 Task: In the Contact  Nora_Hill@nypl.org, schedule and save the meeting with title: 'Introducing Our Products and Services ', Select date: '22 August, 2023', select start time: 12:00:PM. Add location on call (415) 123-4590 with meeting description: For further discussion on products, kindly join the meeting.. Logged in from softage.4@softage.net
Action: Mouse moved to (98, 64)
Screenshot: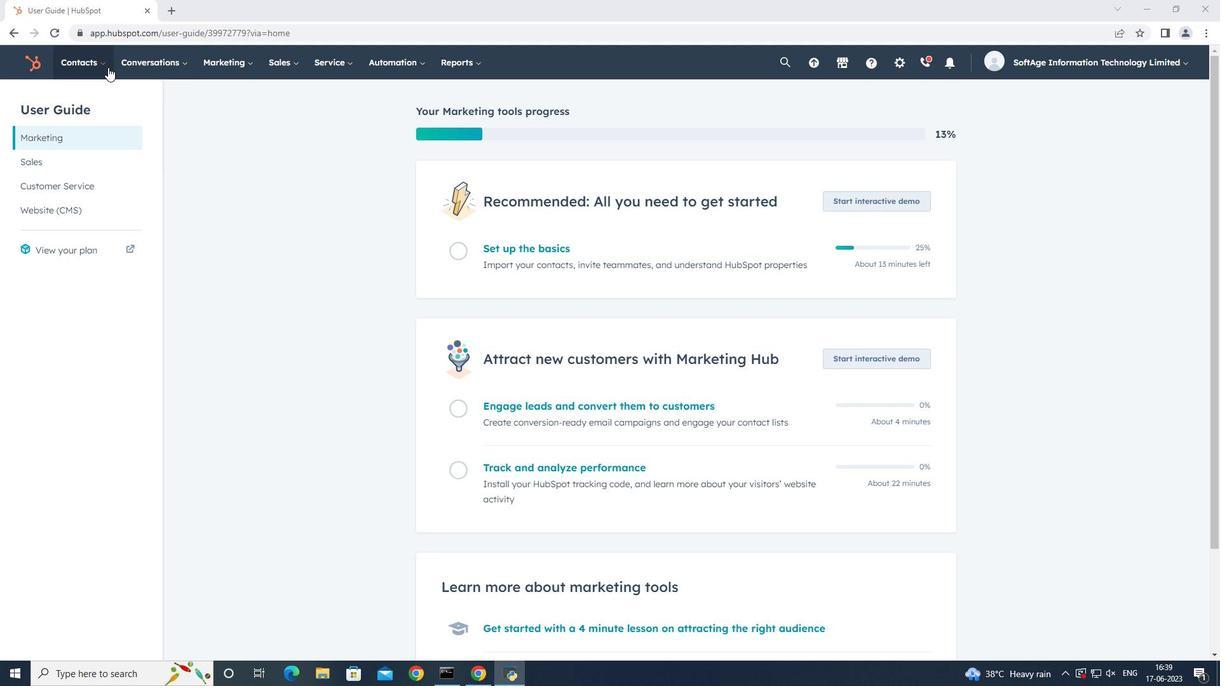 
Action: Mouse pressed left at (98, 64)
Screenshot: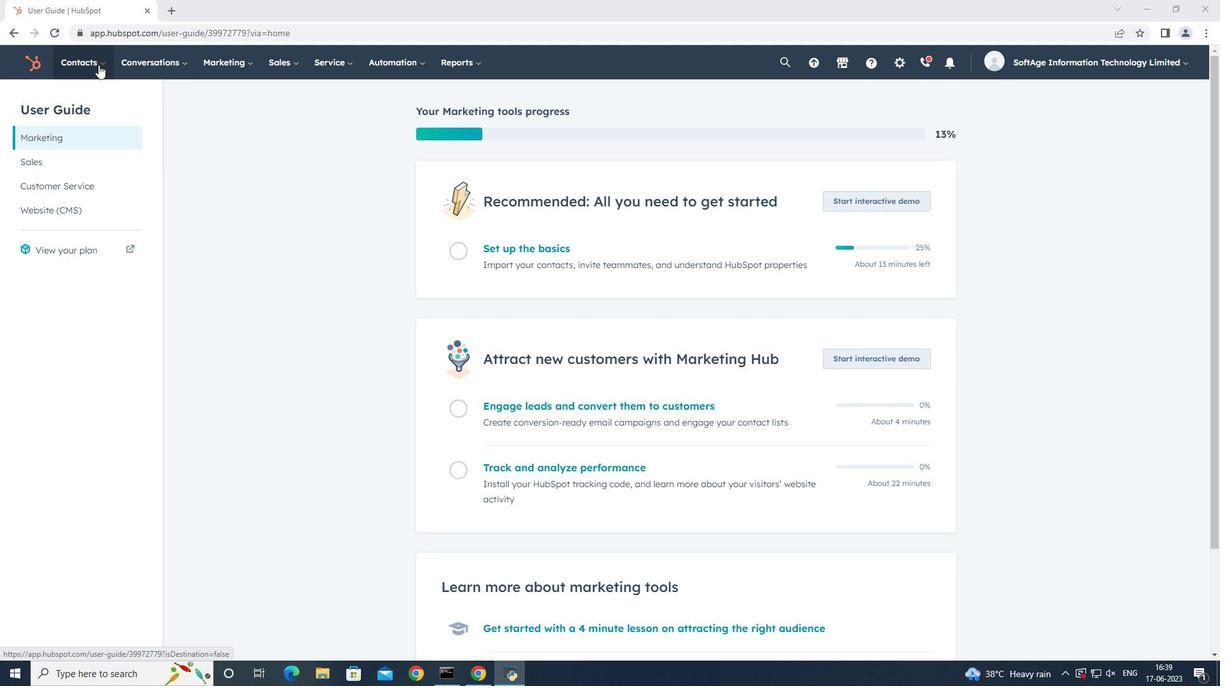 
Action: Mouse moved to (100, 98)
Screenshot: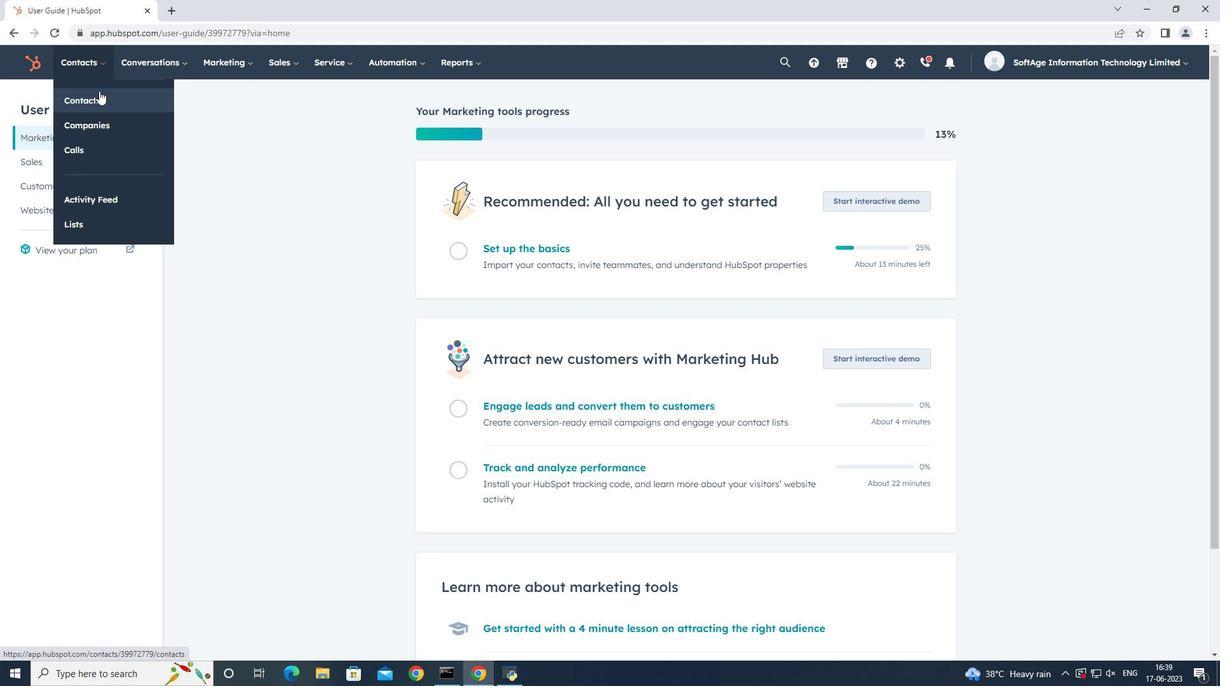 
Action: Mouse pressed left at (100, 98)
Screenshot: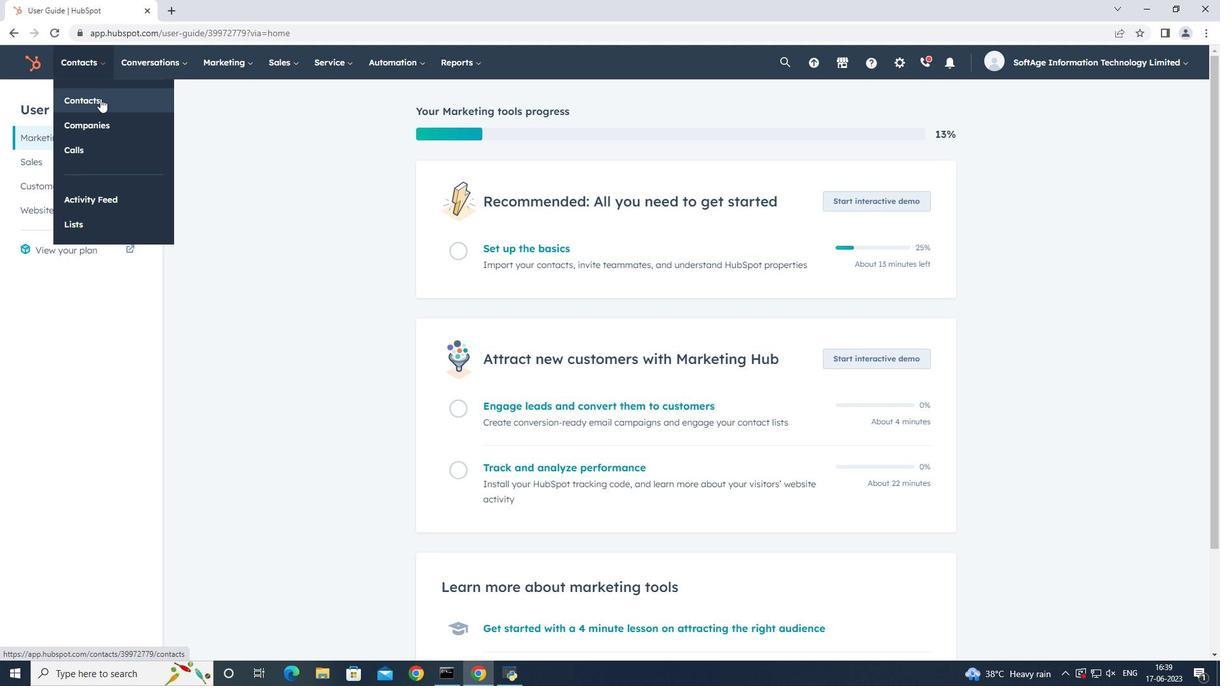 
Action: Mouse moved to (128, 202)
Screenshot: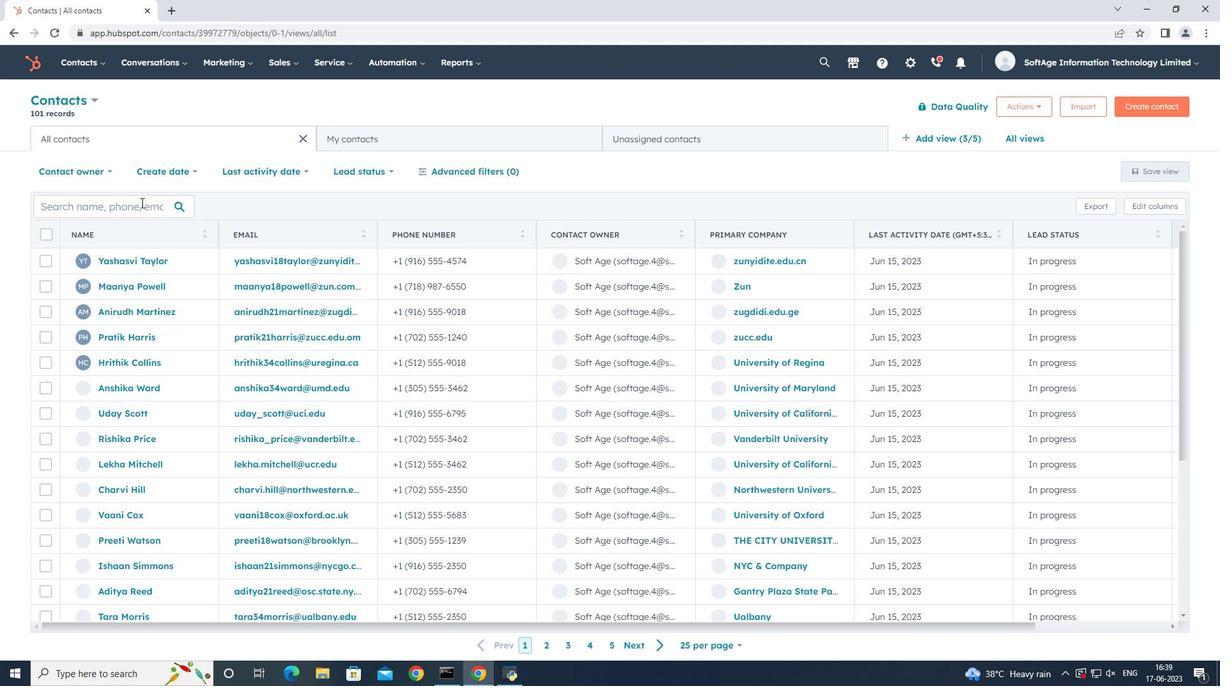 
Action: Mouse pressed left at (128, 202)
Screenshot: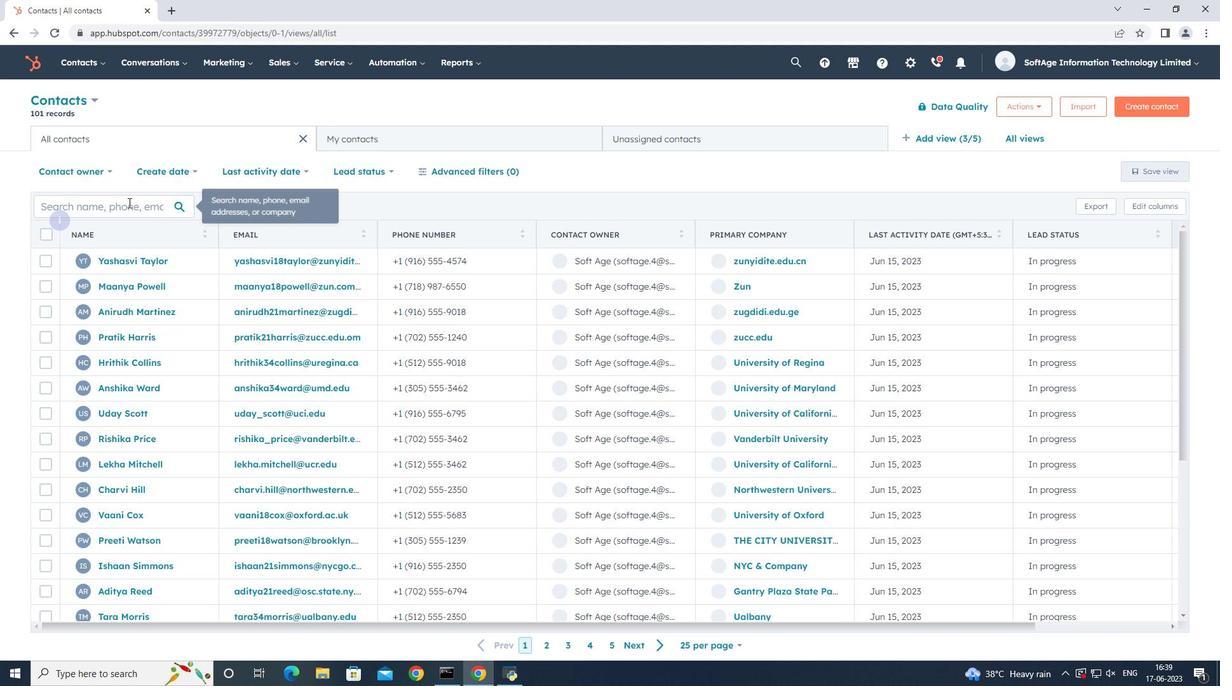 
Action: Mouse moved to (127, 204)
Screenshot: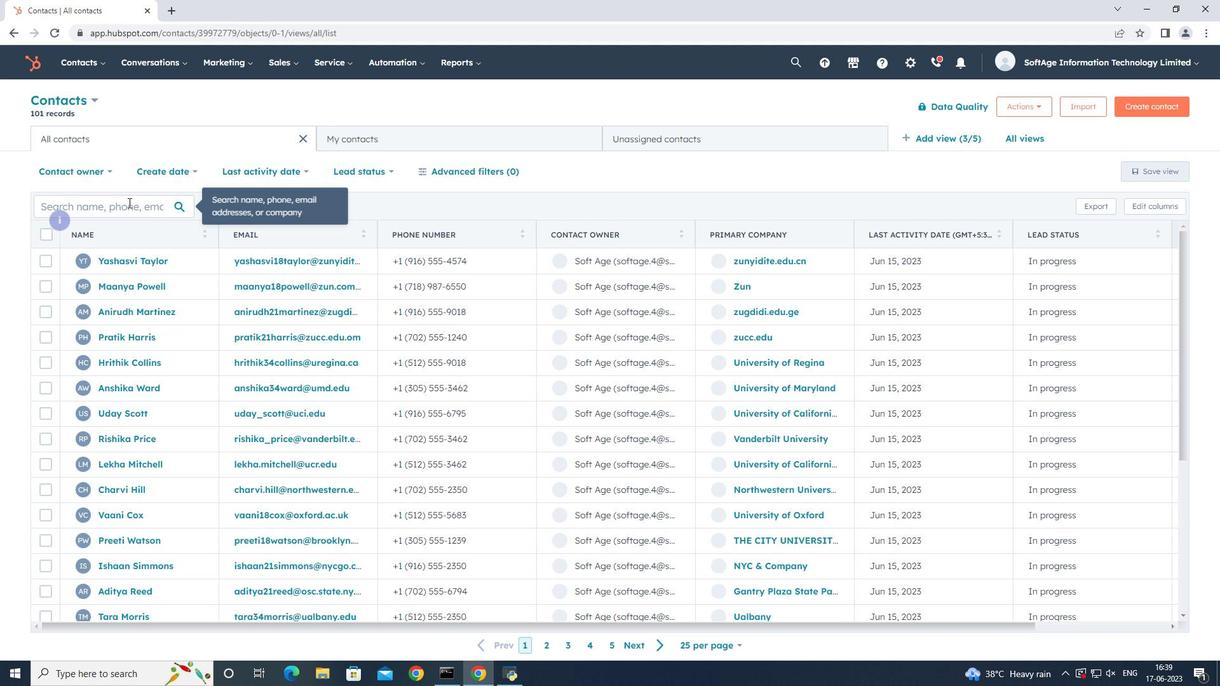 
Action: Key pressed nora
Screenshot: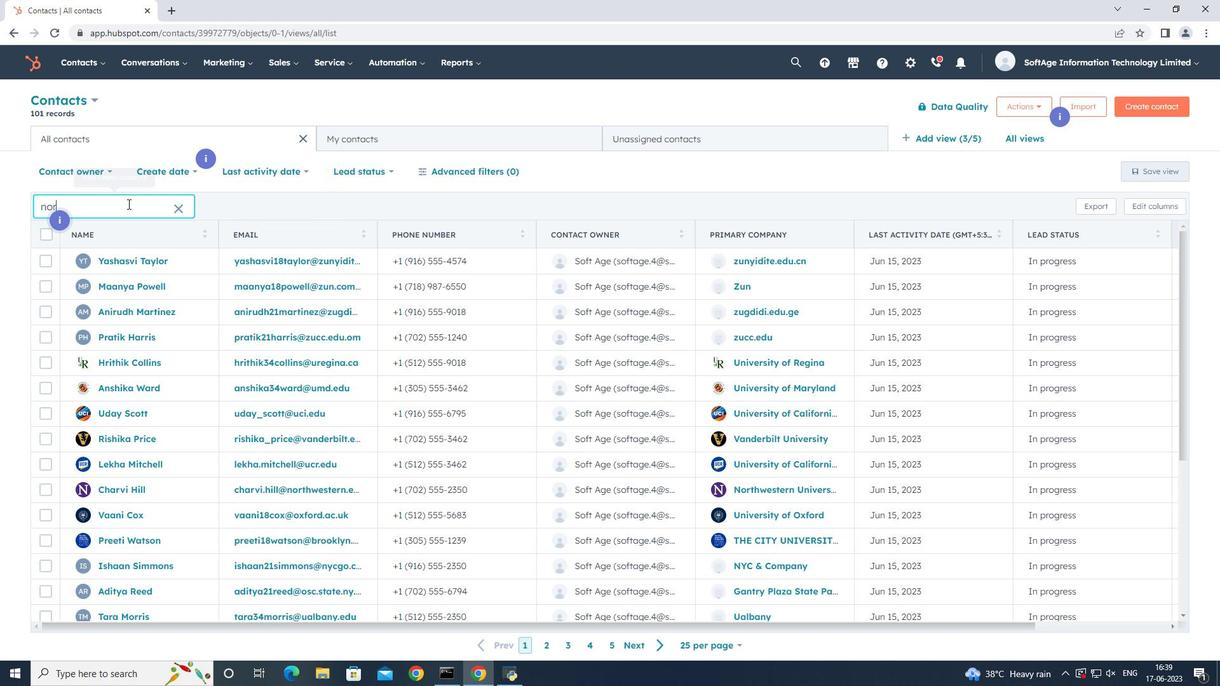 
Action: Mouse moved to (122, 339)
Screenshot: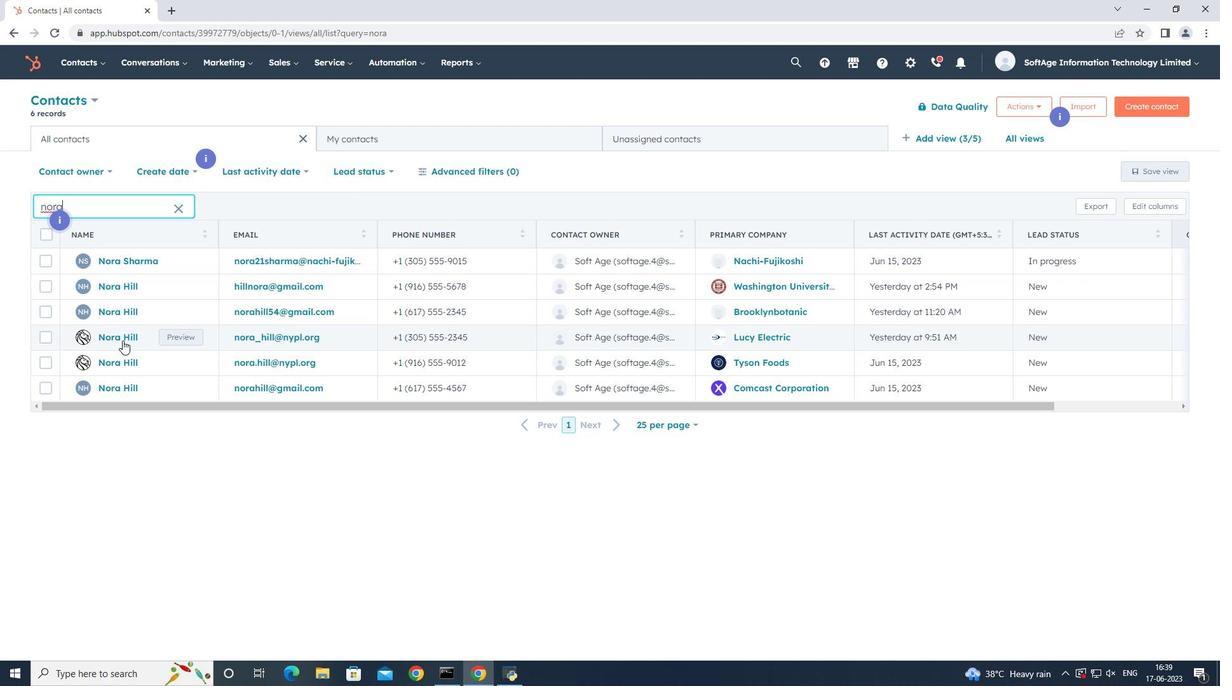
Action: Mouse pressed left at (122, 339)
Screenshot: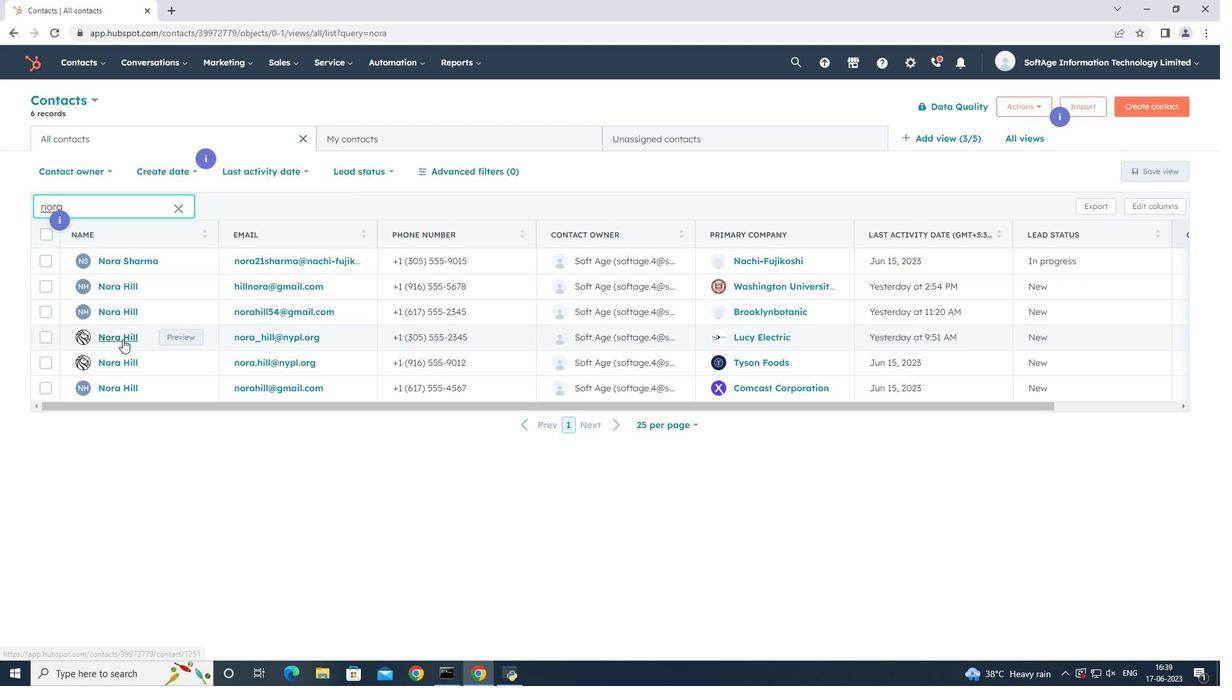 
Action: Mouse moved to (215, 258)
Screenshot: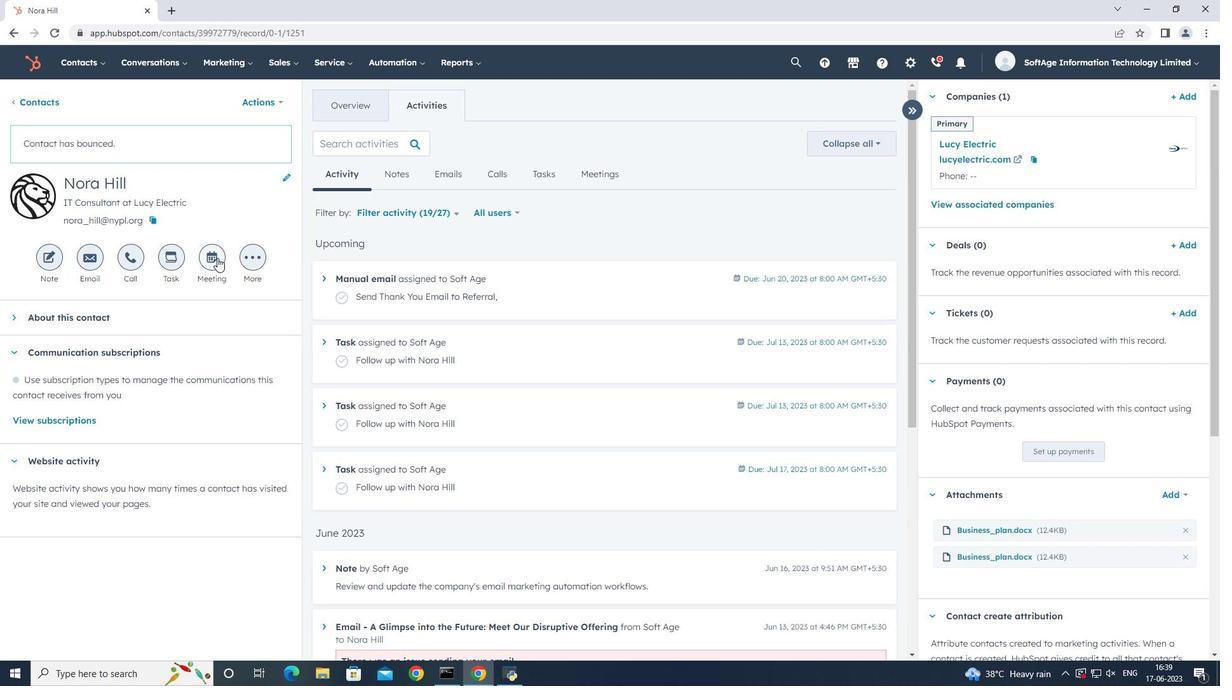 
Action: Mouse pressed left at (215, 258)
Screenshot: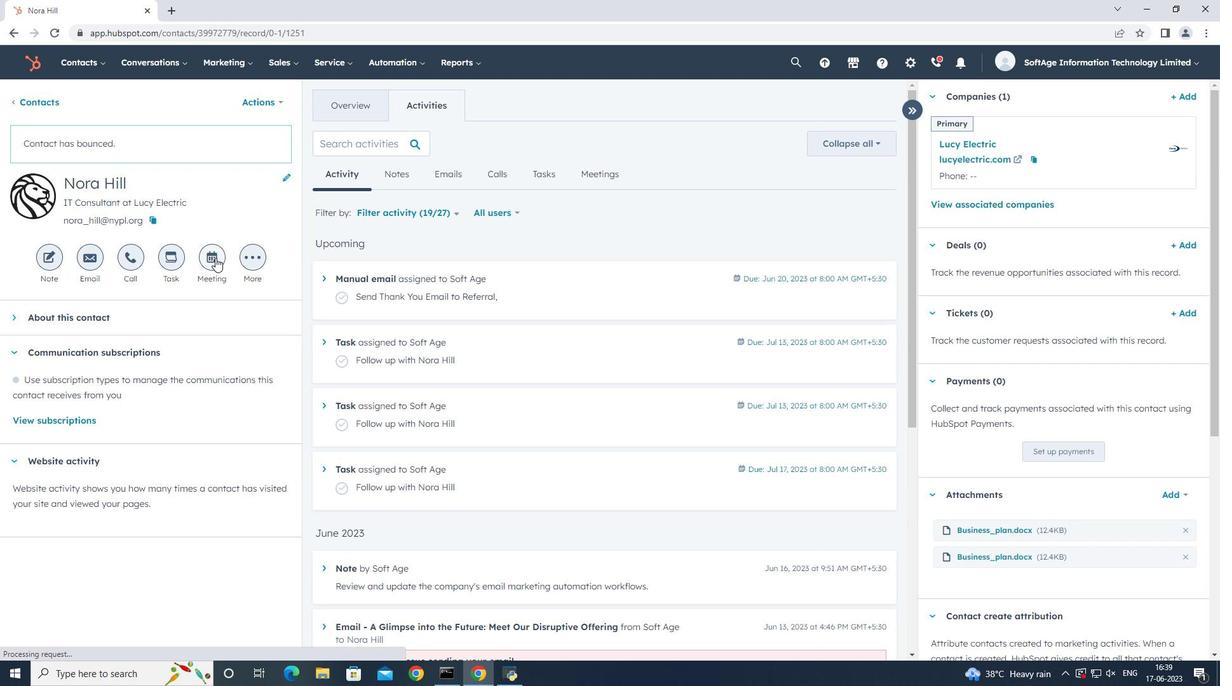 
Action: Mouse moved to (448, 406)
Screenshot: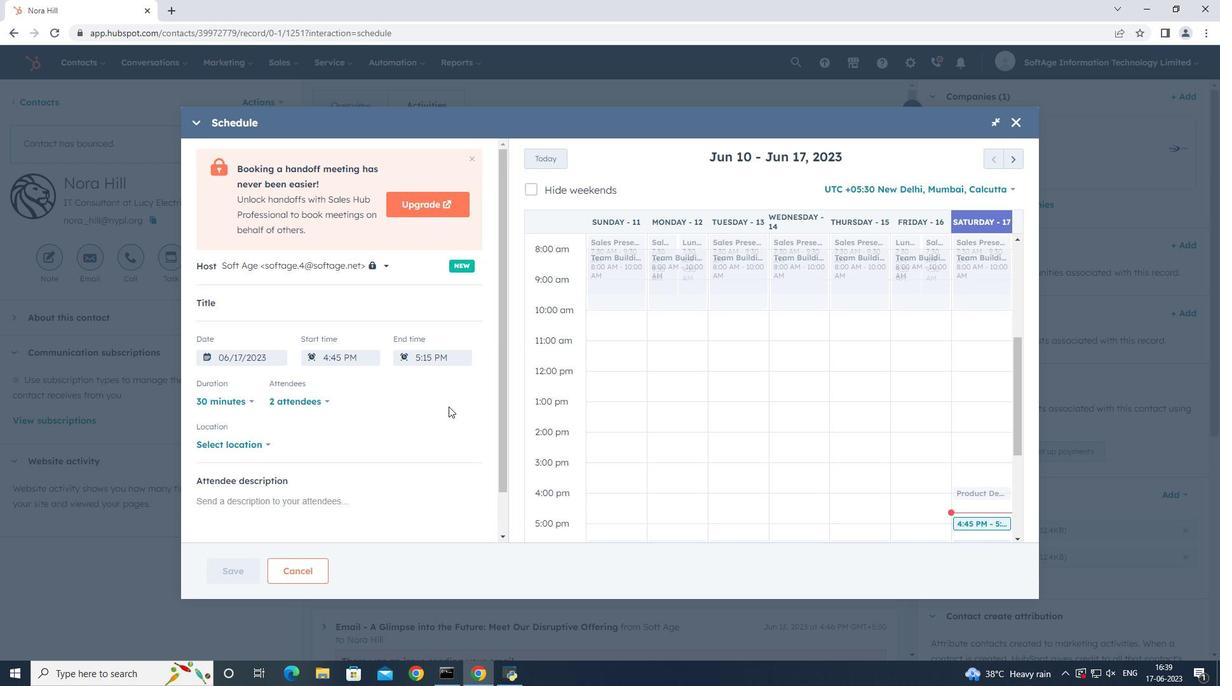 
Action: Key pressed <Key.shift_r><Key.shift_r><Key.shift_r><Key.shift_r>Introducing<Key.space><Key.shift_r><Key.shift_r><Key.shift_r><Key.shift_r><Key.shift_r>ur<Key.space><Key.shift_r><Key.shift_r><Key.shift_r><Key.shift_r><Key.shift_r><Key.shift_r><Key.shift_r><Key.shift_r><Key.shift_r><Key.shift_r><Key.shift_r><Key.shift_r><Key.shift_r><Key.shift_r><Key.shift_r><Key.shift_r><Key.shift_r><Key.shift_r><Key.shift_r><Key.shift_r>Products<Key.space>and<Key.space><Key.shift>Services<Key.left><Key.left><Key.left><Key.left><Key.left><Key.left><Key.left><Key.left><Key.left><Key.left><Key.left><Key.left><Key.left><Key.left><Key.left><Key.left><Key.left><Key.left><Key.left><Key.left><Key.left><Key.left><Key.left><Key.left><Key.shift_r>O
Screenshot: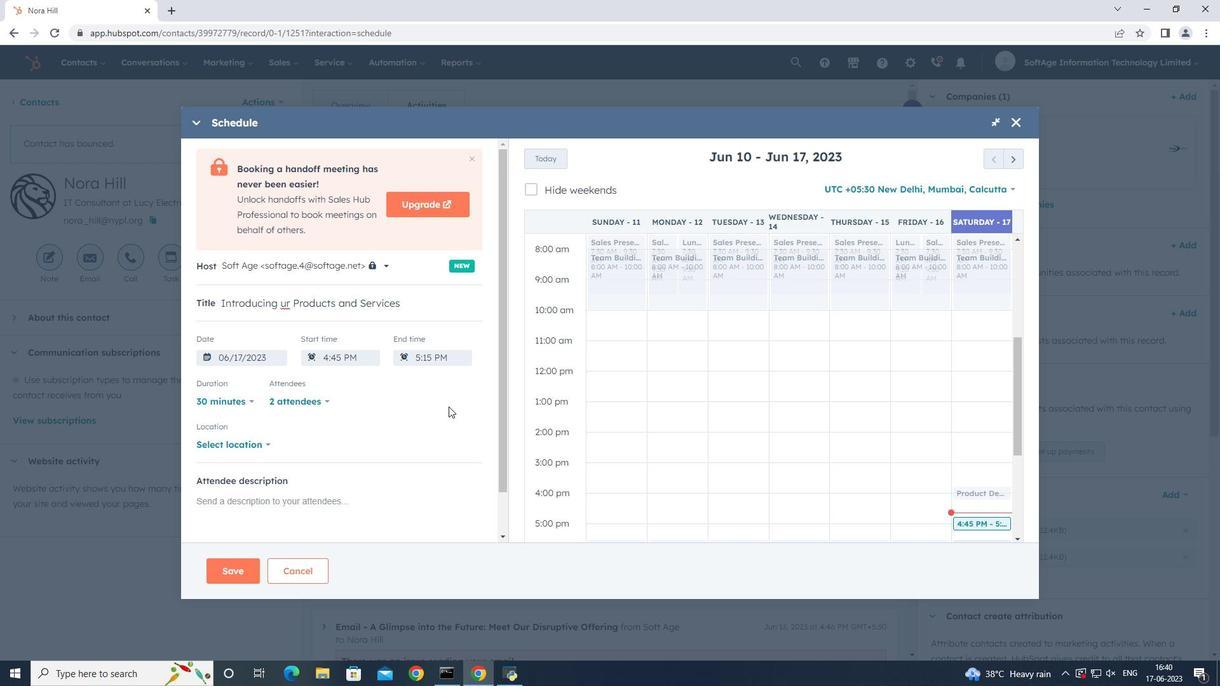 
Action: Mouse moved to (443, 312)
Screenshot: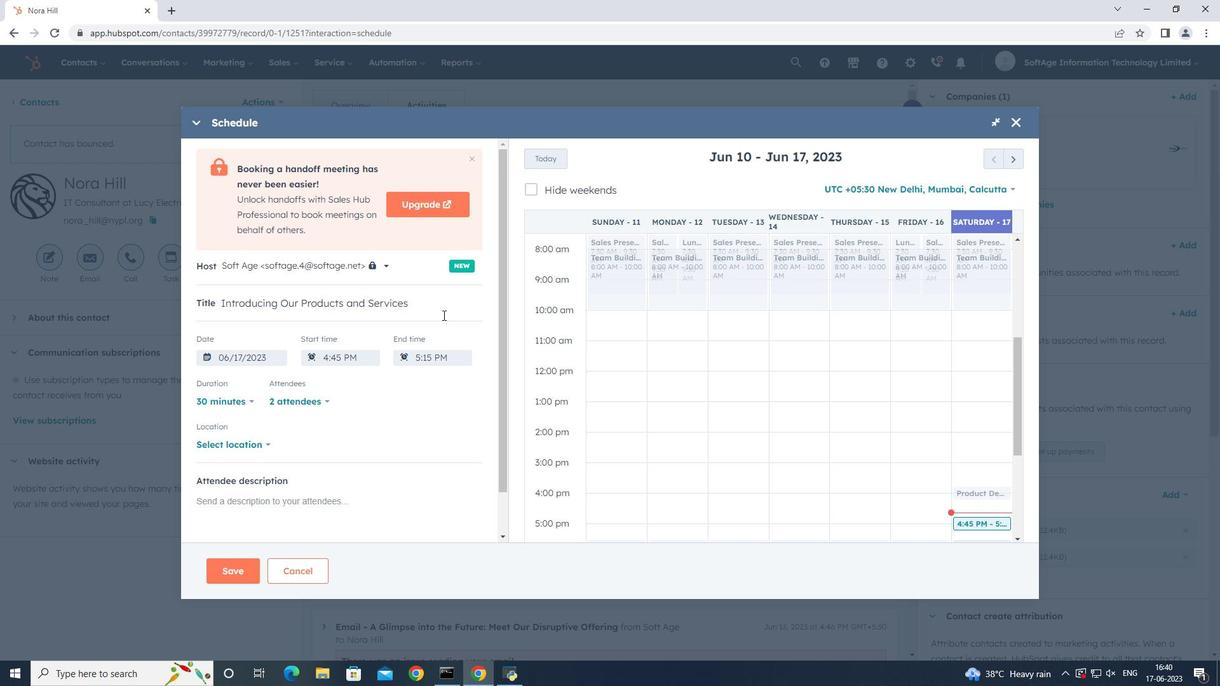 
Action: Mouse pressed left at (443, 312)
Screenshot: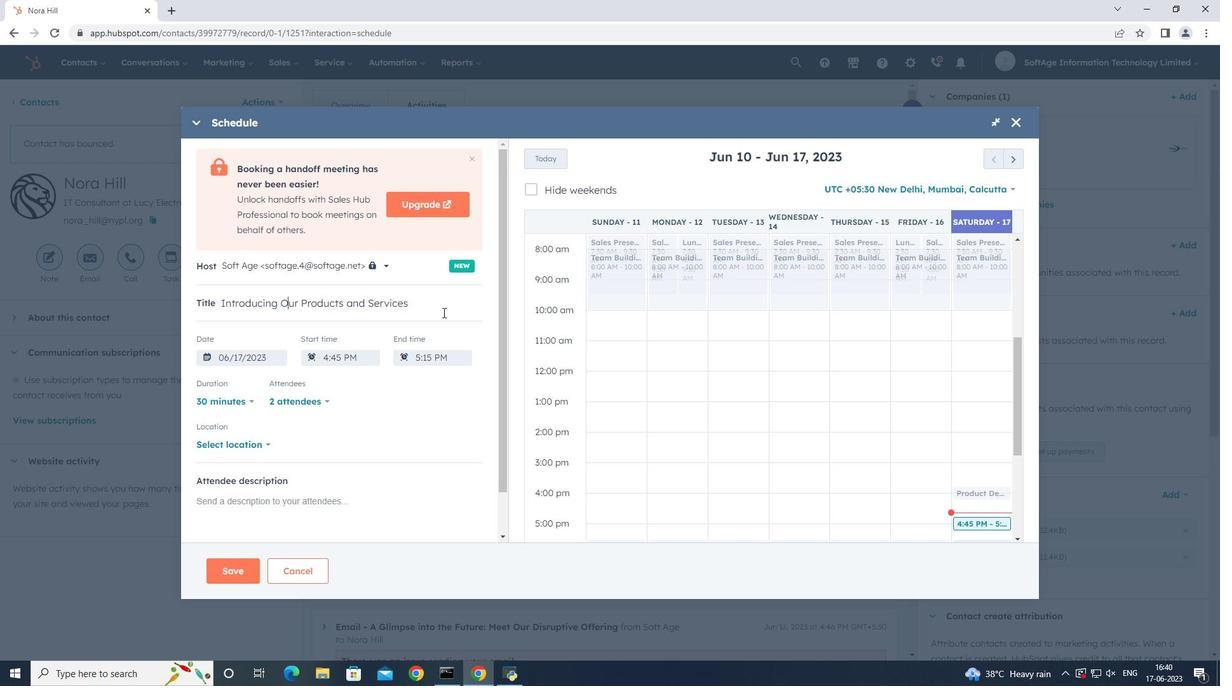 
Action: Key pressed ,
Screenshot: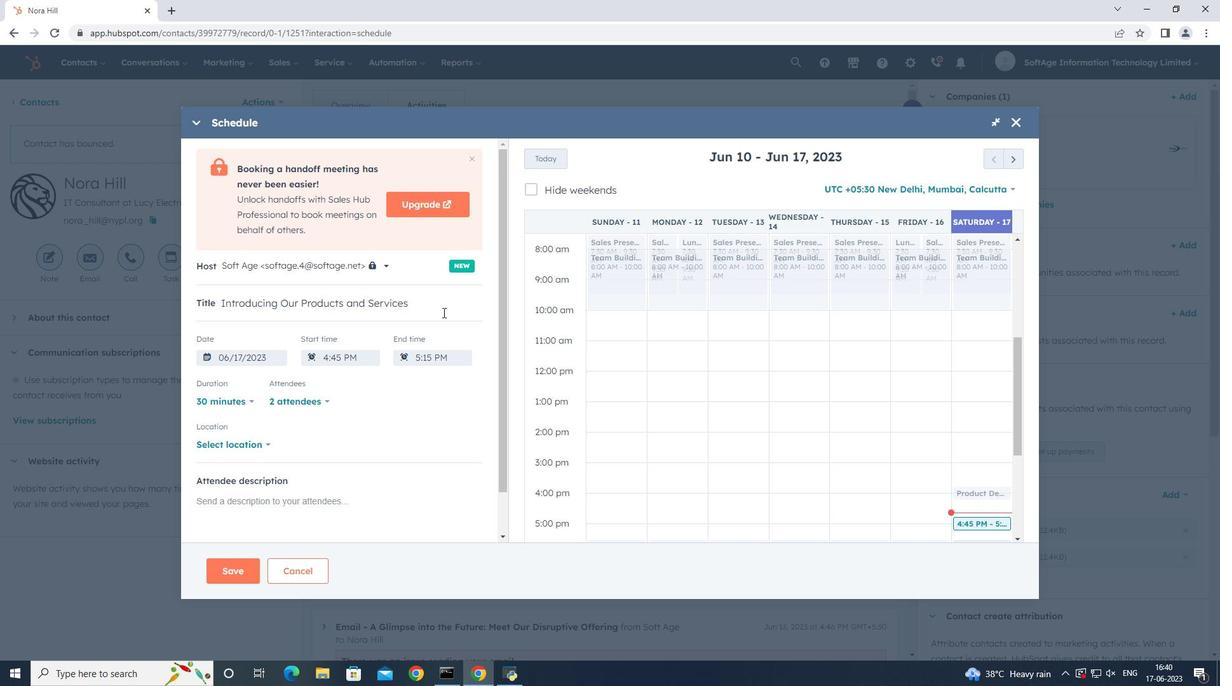 
Action: Mouse moved to (1017, 156)
Screenshot: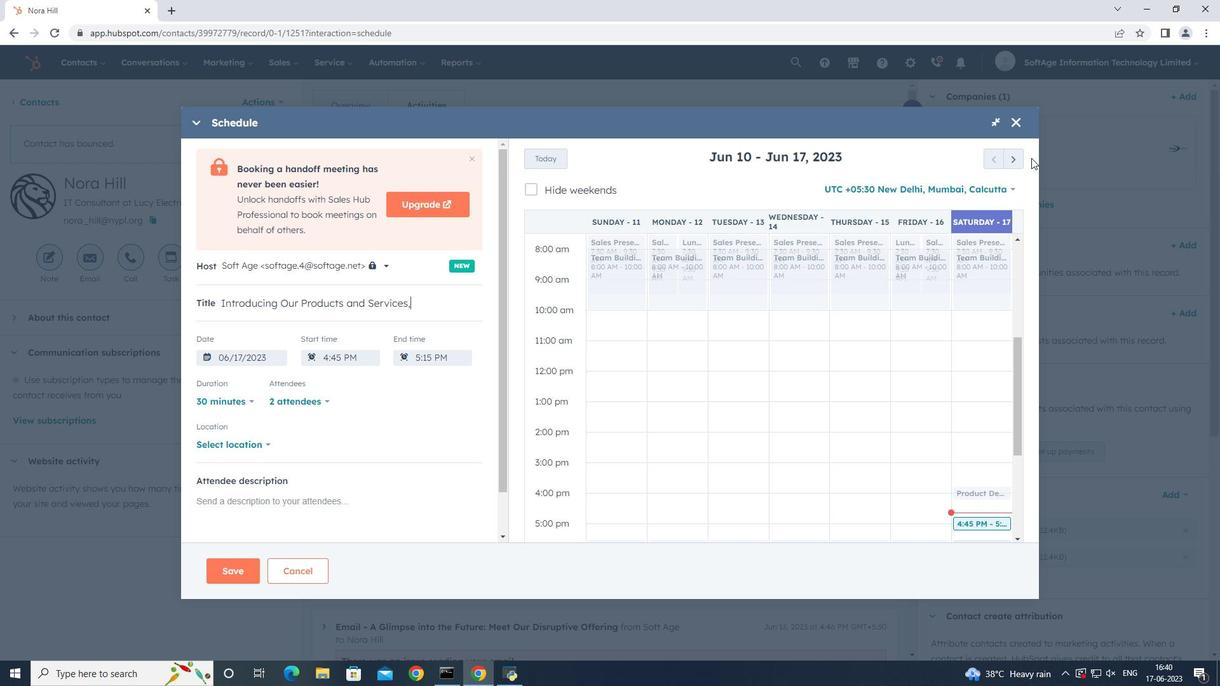 
Action: Mouse pressed left at (1017, 156)
Screenshot: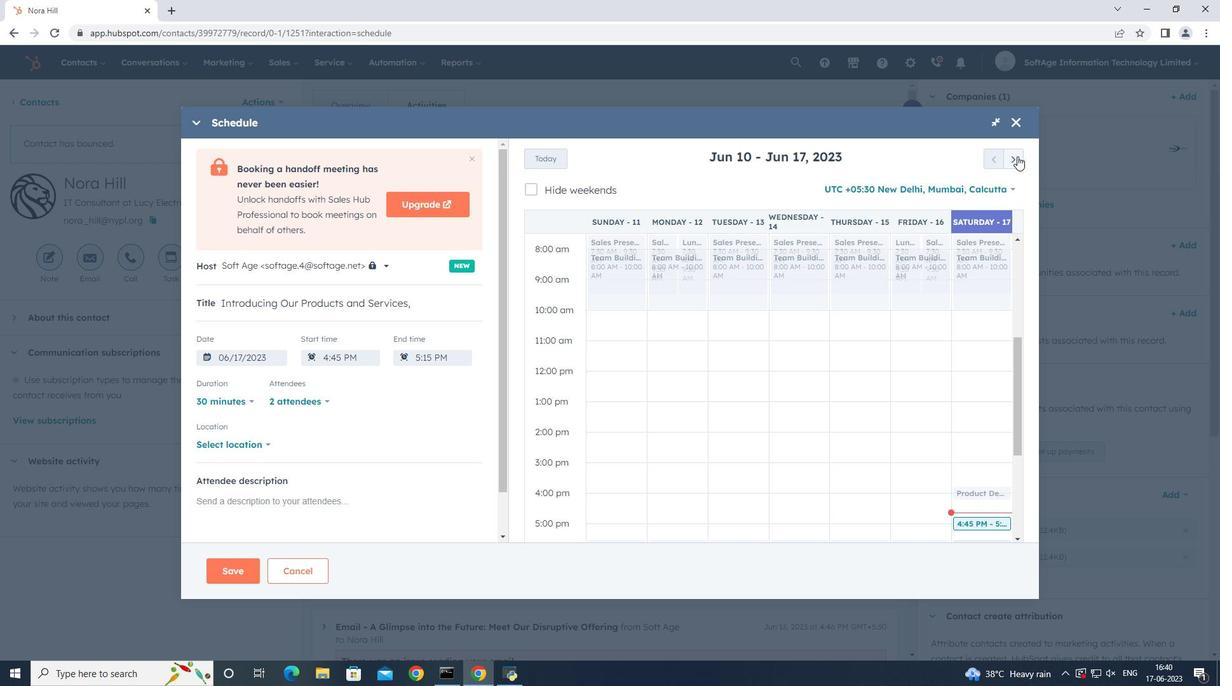 
Action: Mouse pressed left at (1017, 156)
Screenshot: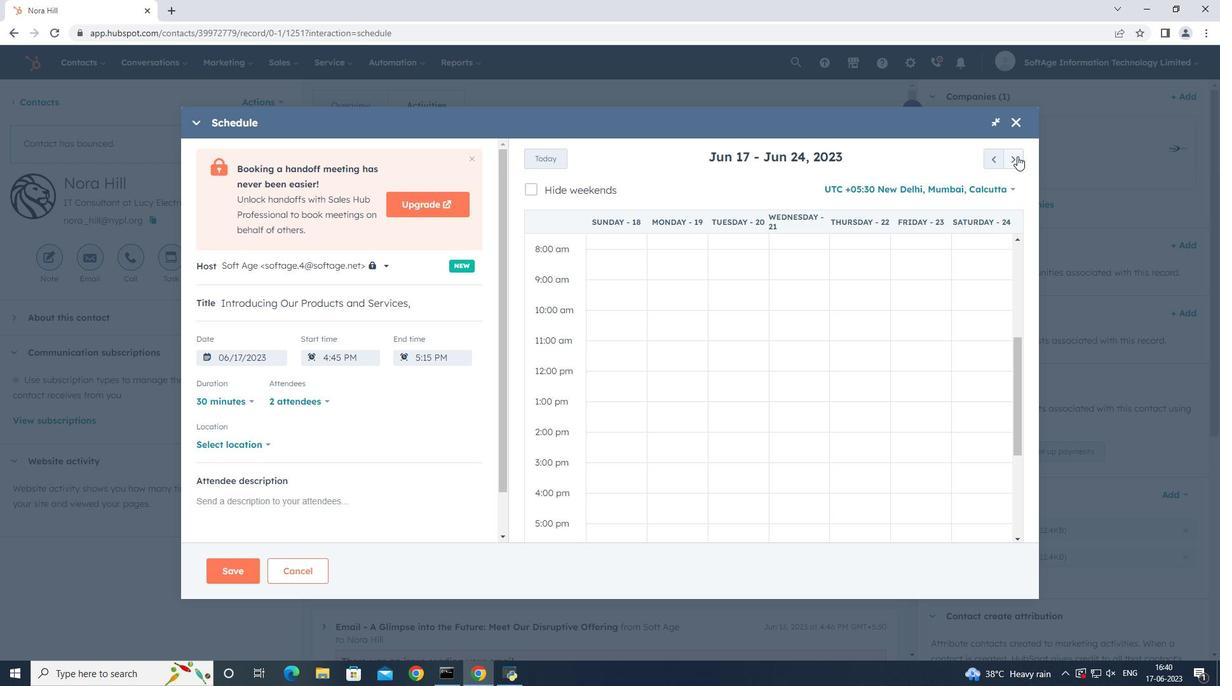 
Action: Mouse pressed left at (1017, 156)
Screenshot: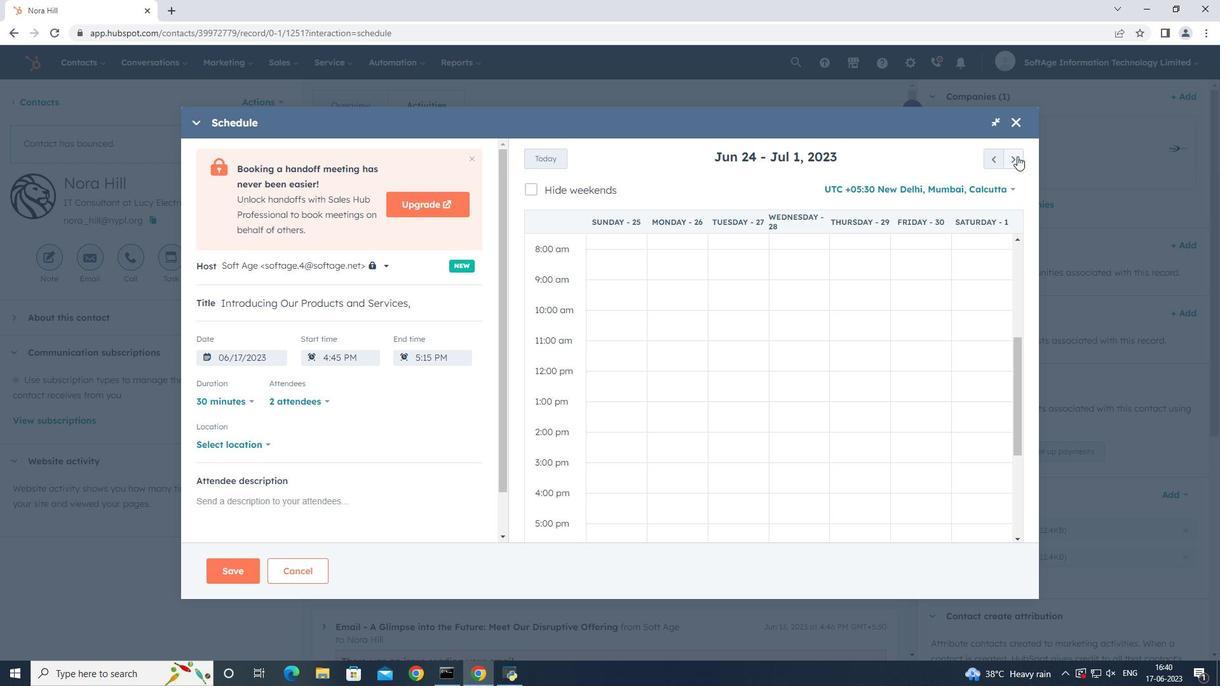 
Action: Mouse pressed left at (1017, 156)
Screenshot: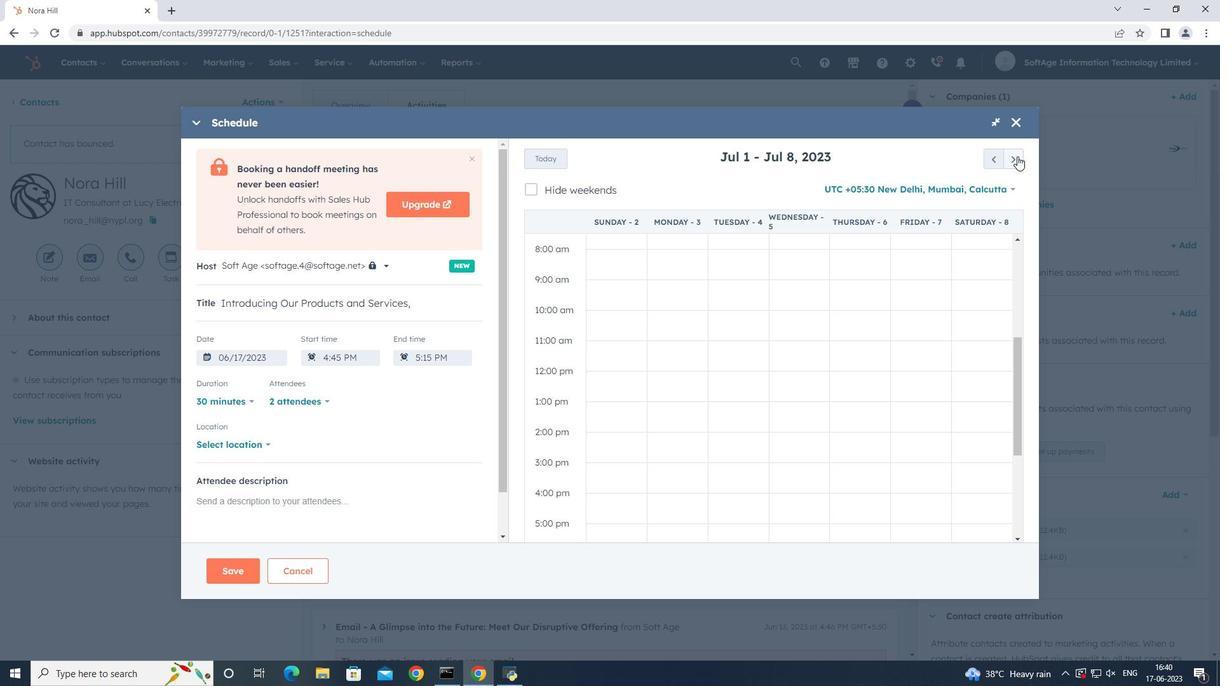 
Action: Mouse pressed left at (1017, 156)
Screenshot: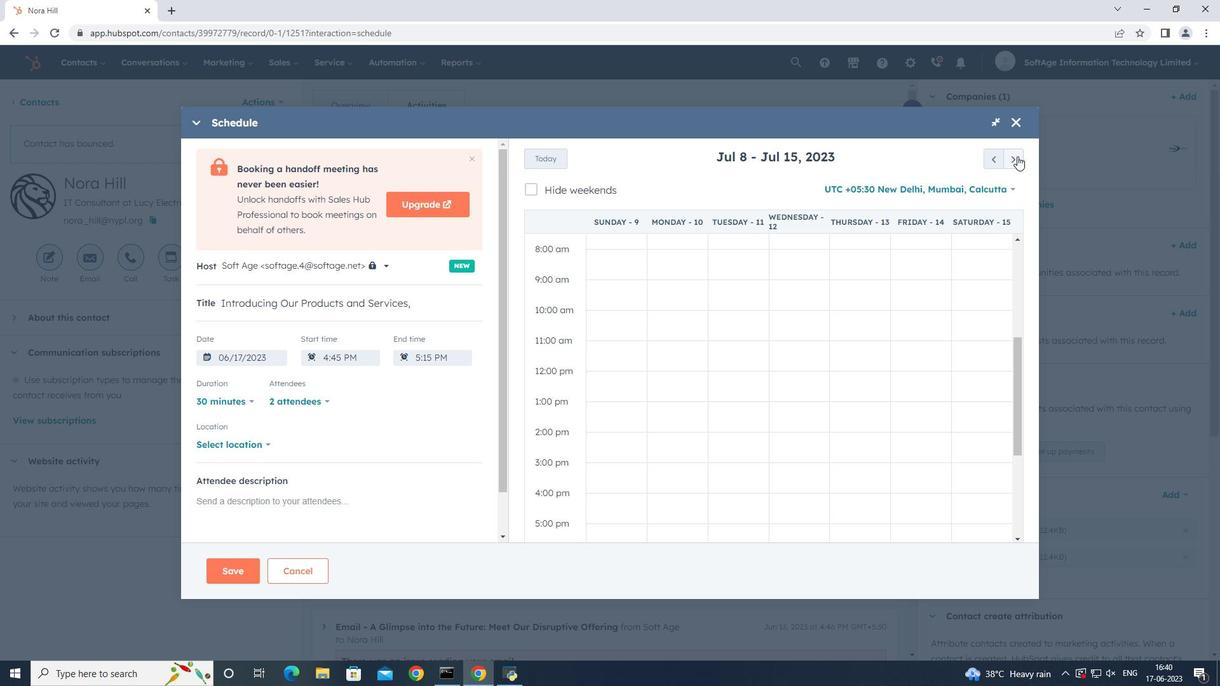 
Action: Mouse pressed left at (1017, 156)
Screenshot: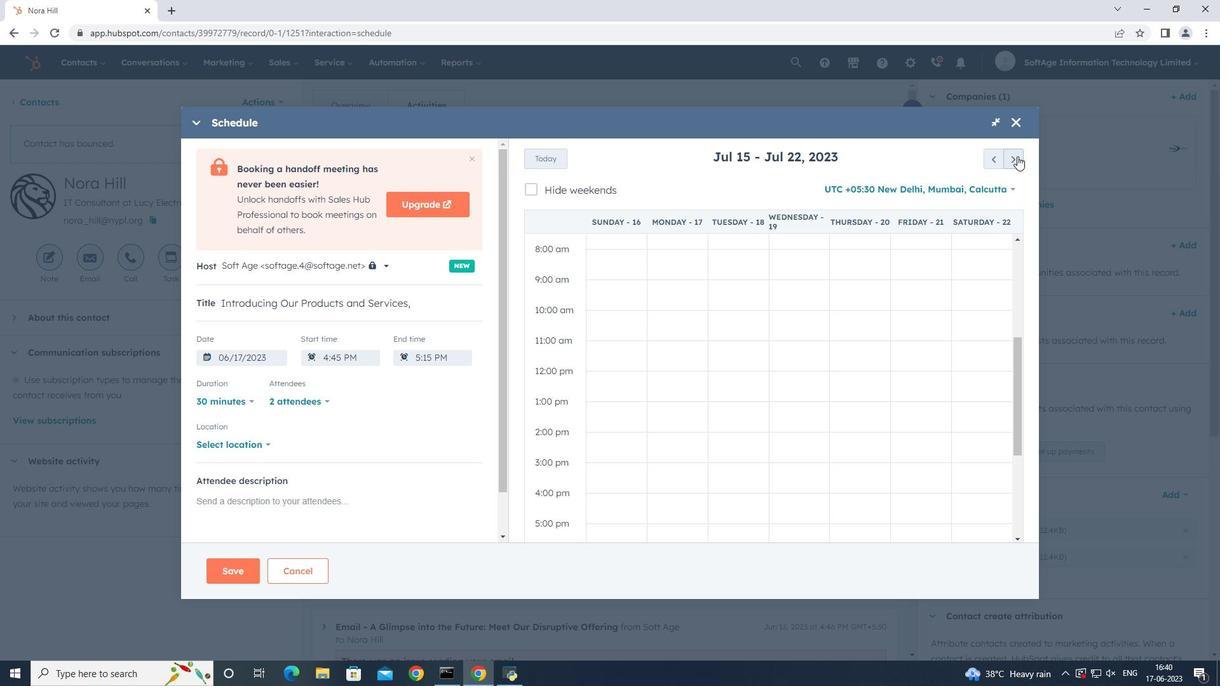 
Action: Mouse pressed left at (1017, 156)
Screenshot: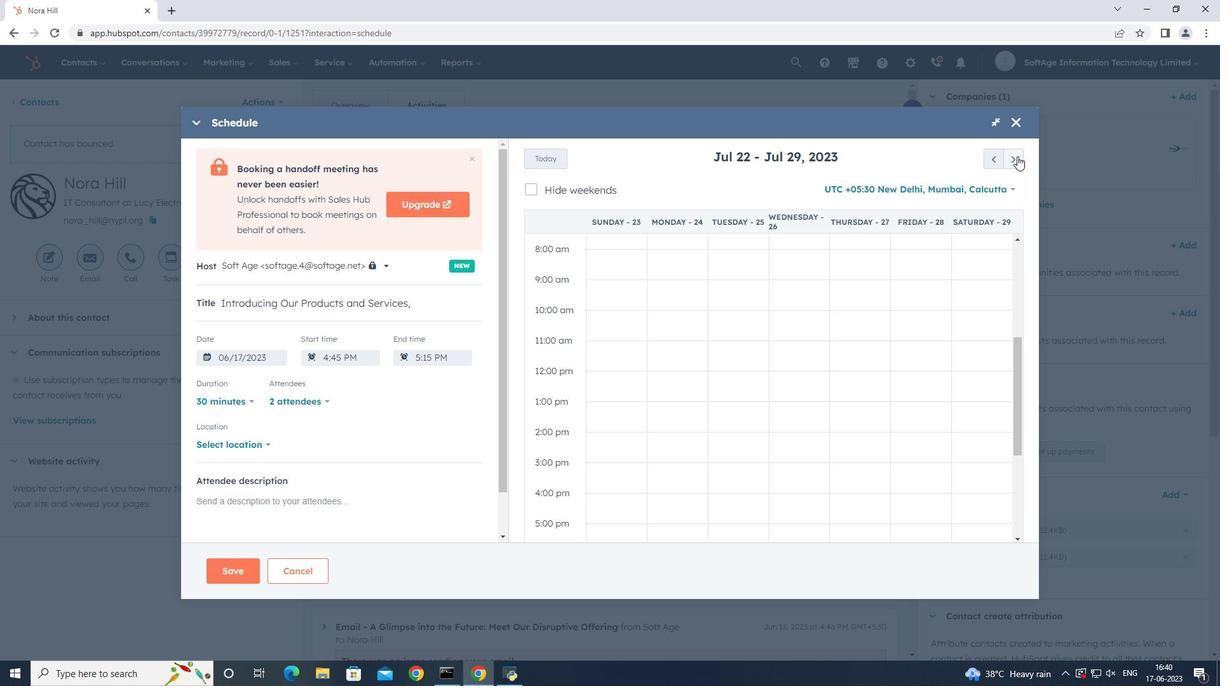 
Action: Mouse pressed left at (1017, 156)
Screenshot: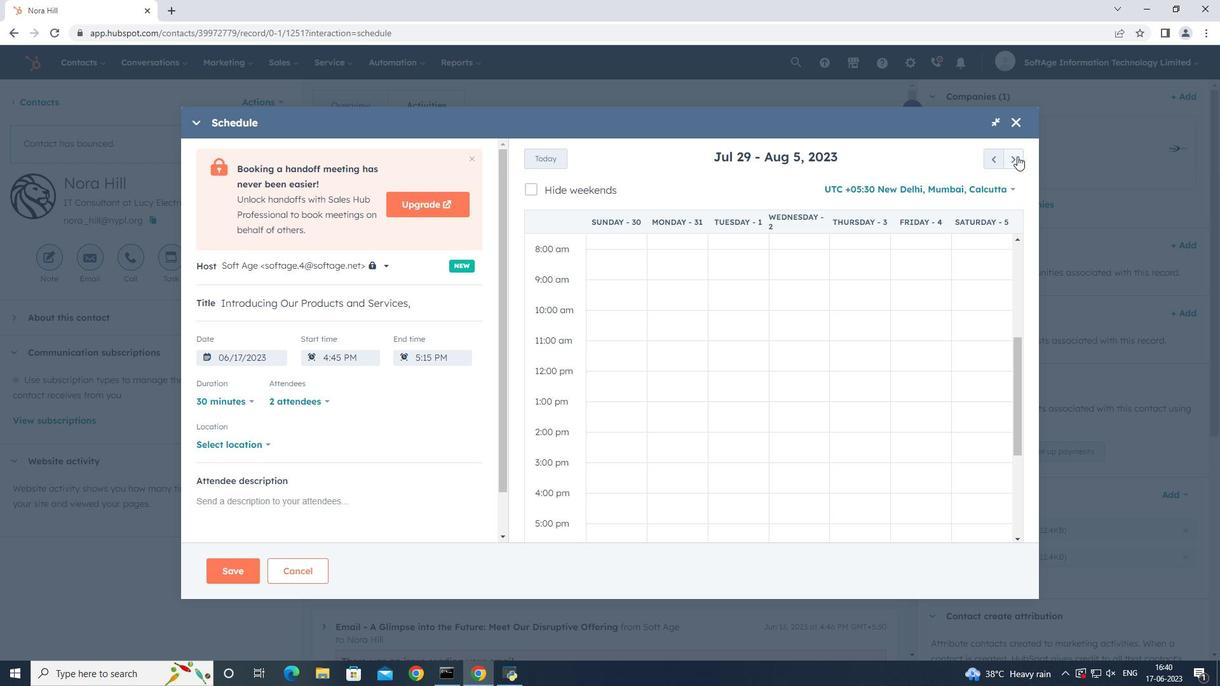 
Action: Mouse pressed left at (1017, 156)
Screenshot: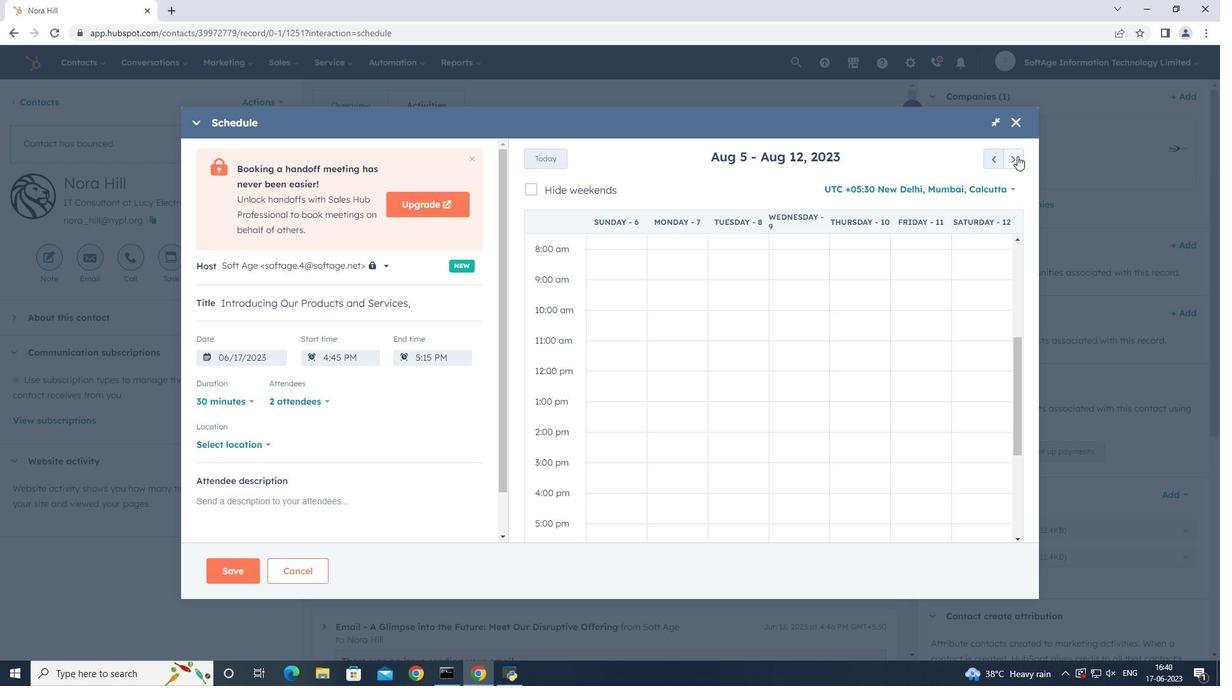 
Action: Mouse pressed left at (1017, 156)
Screenshot: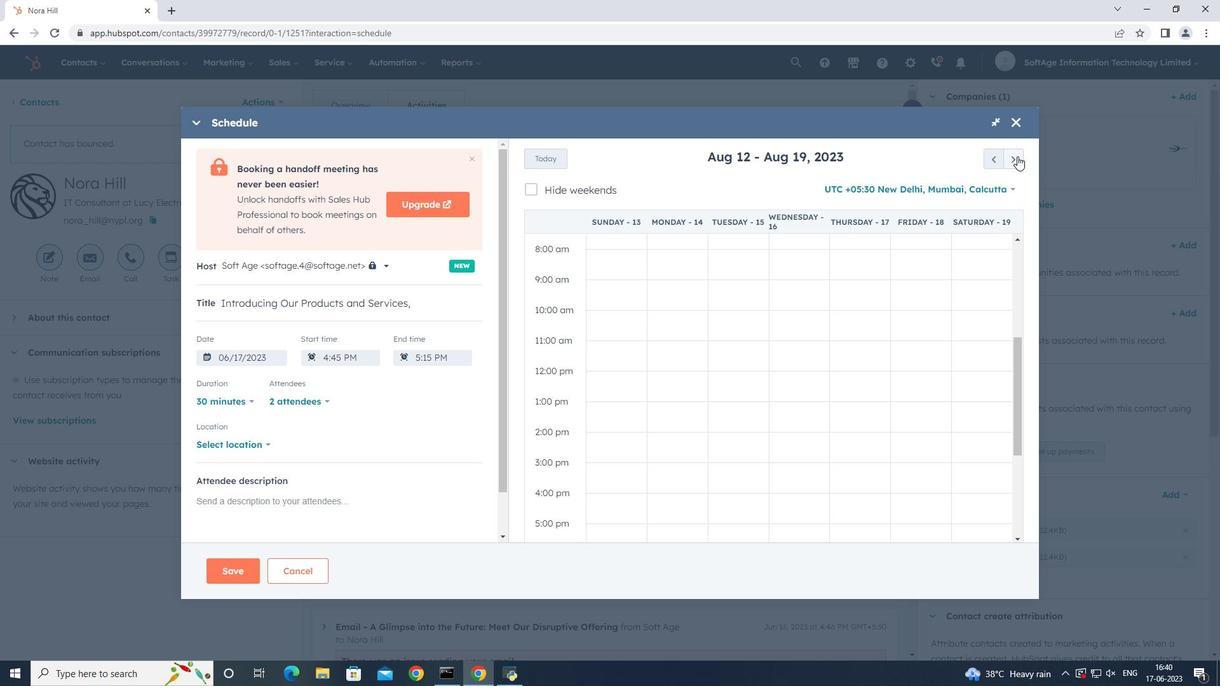
Action: Mouse moved to (750, 380)
Screenshot: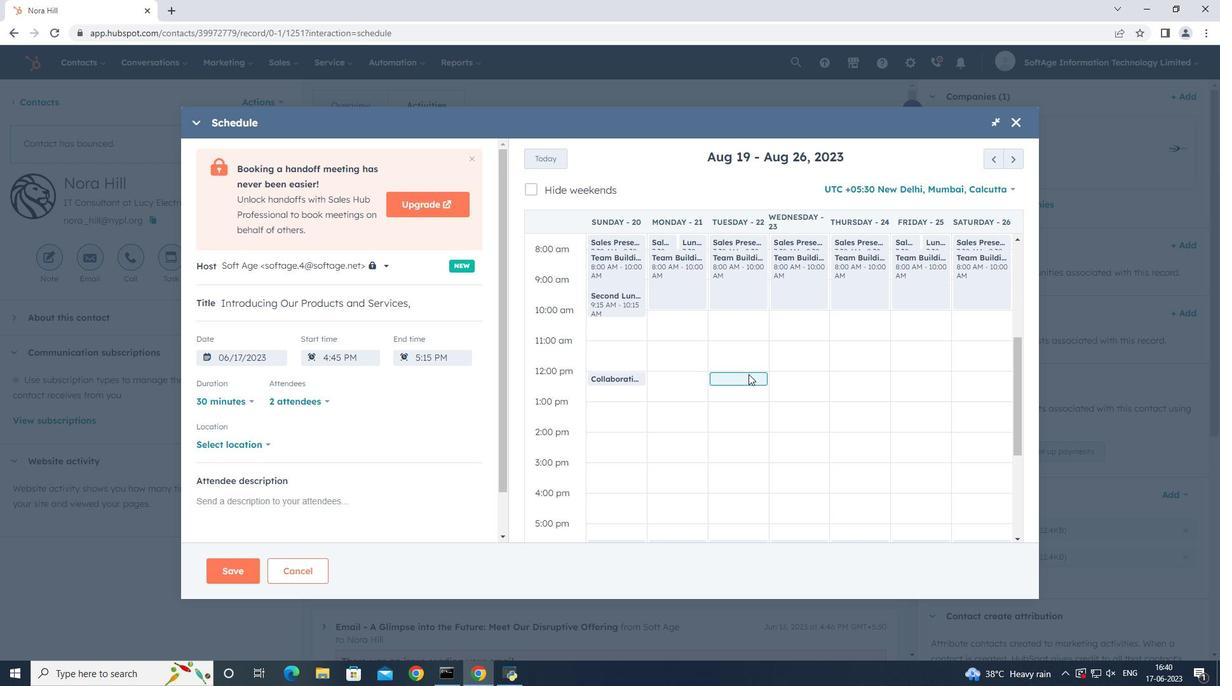 
Action: Mouse pressed left at (750, 380)
Screenshot: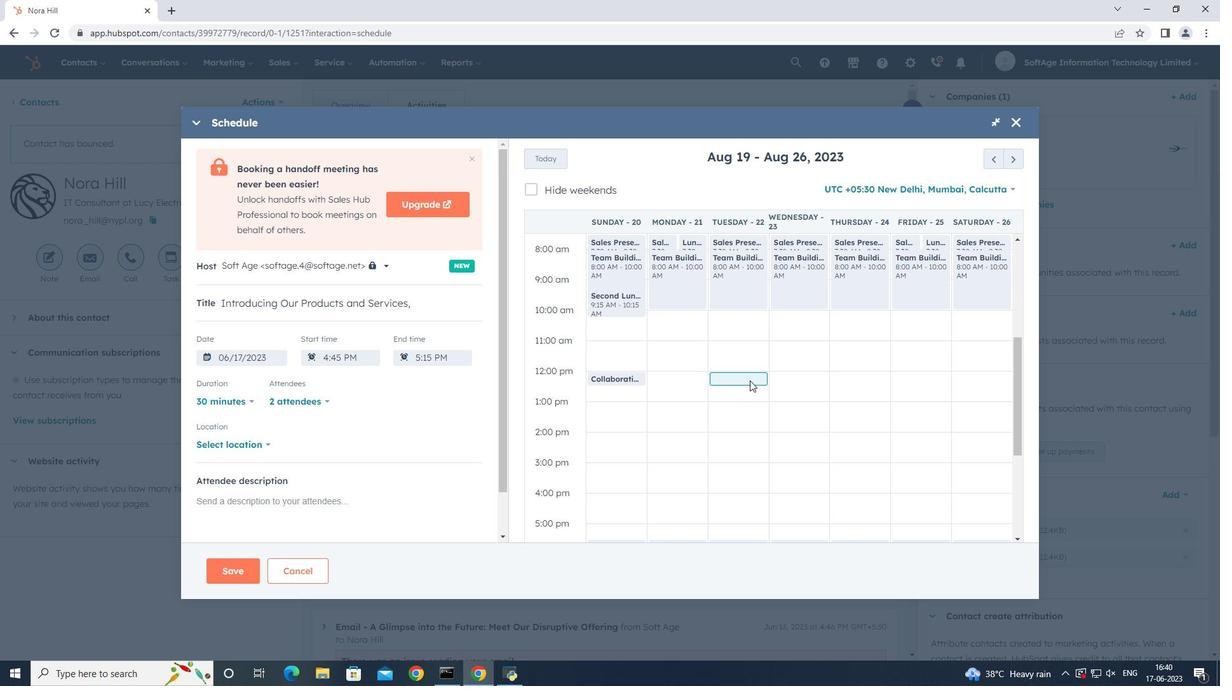 
Action: Mouse moved to (235, 451)
Screenshot: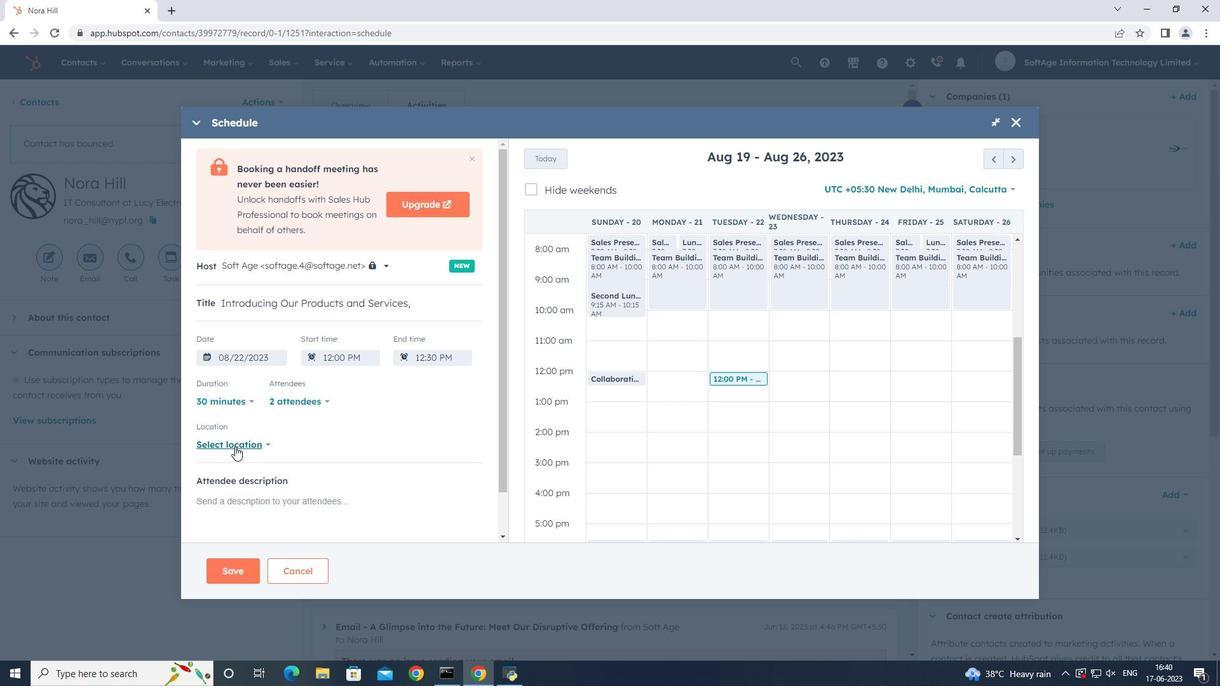 
Action: Mouse pressed left at (235, 451)
Screenshot: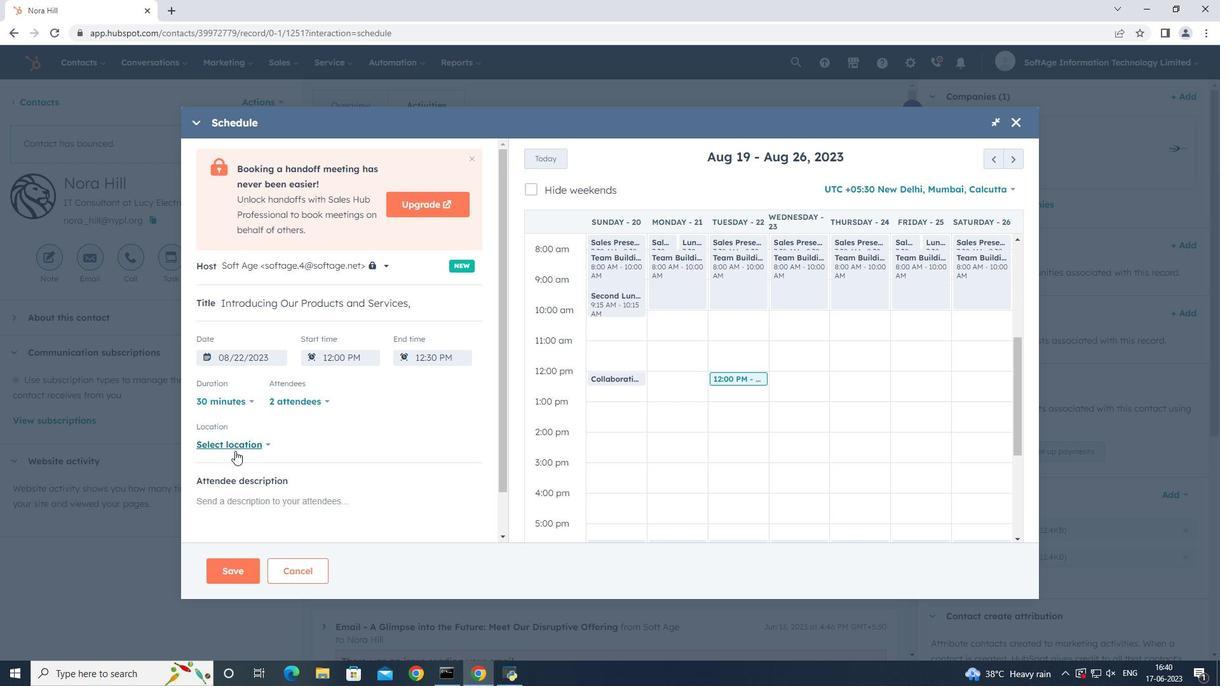 
Action: Mouse moved to (328, 401)
Screenshot: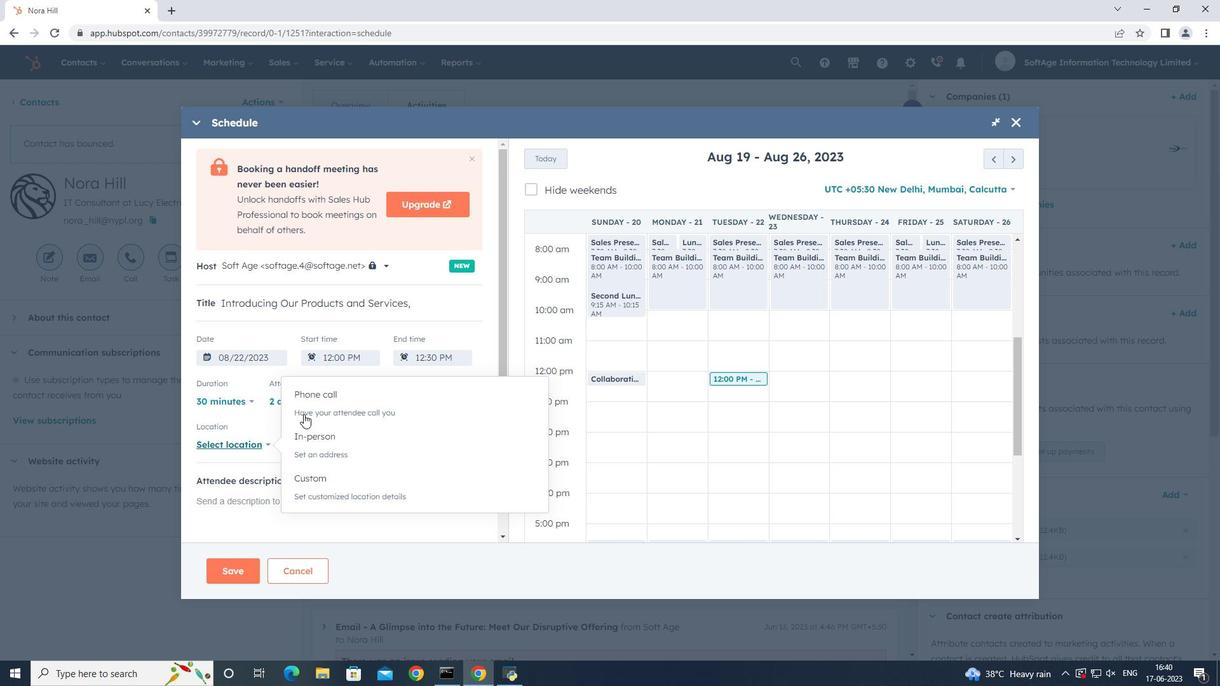 
Action: Mouse pressed left at (328, 401)
Screenshot: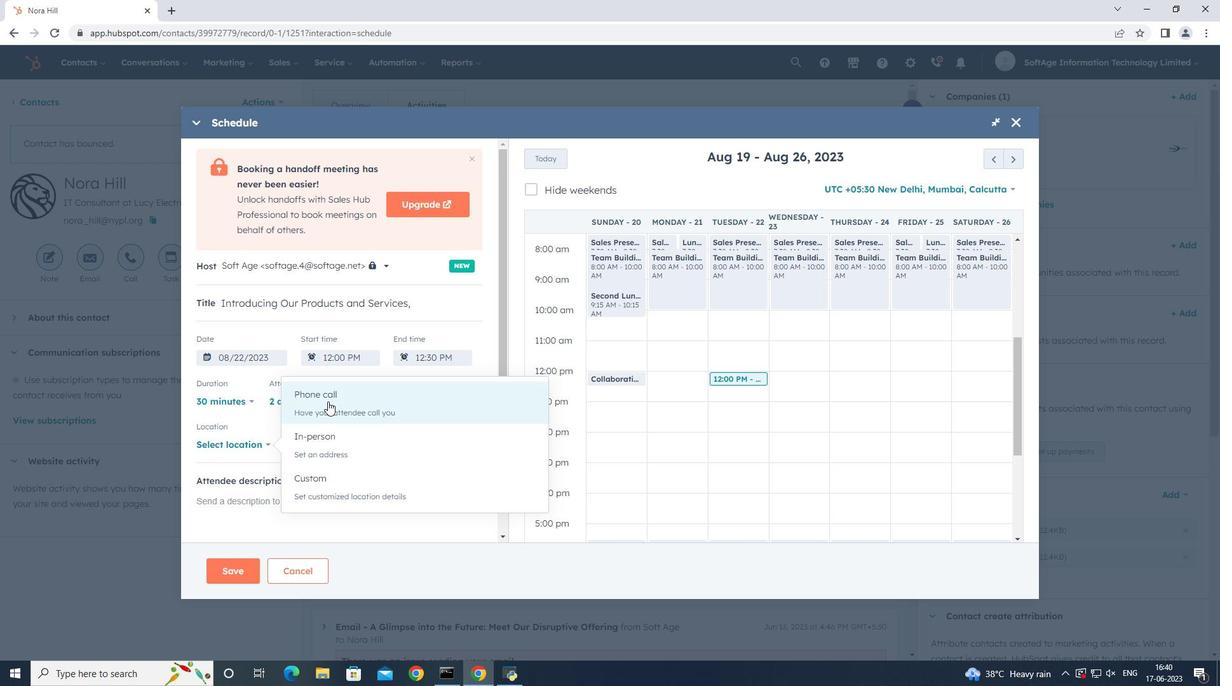 
Action: Mouse moved to (344, 438)
Screenshot: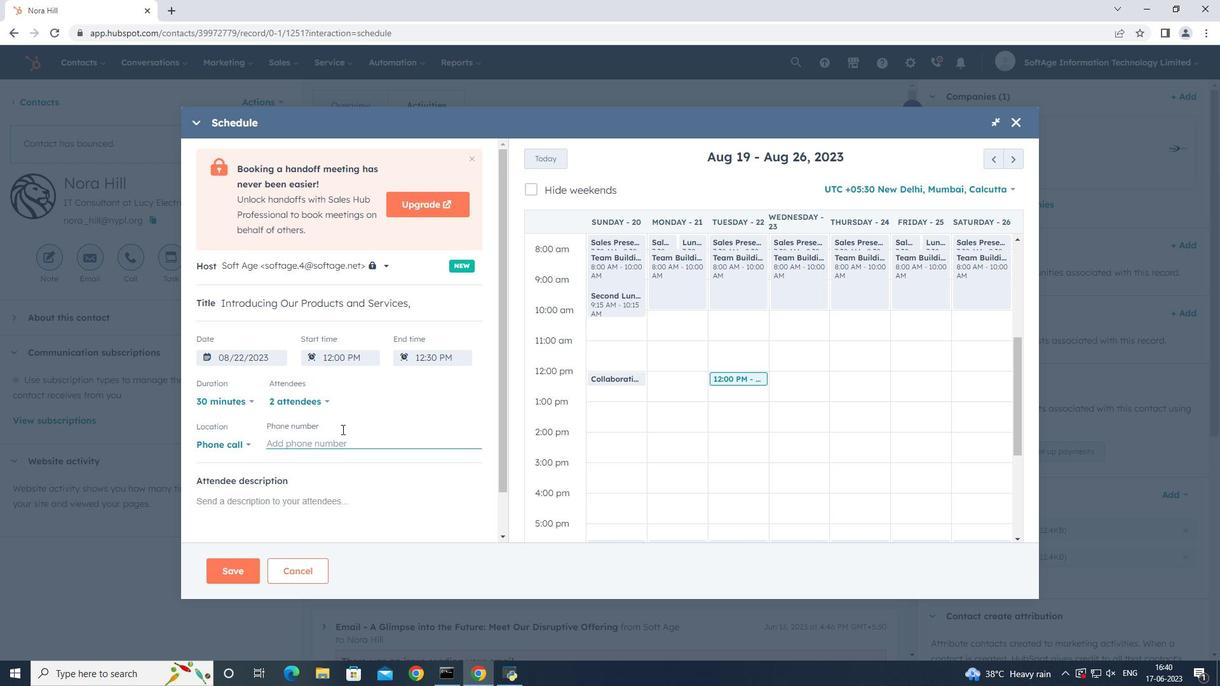 
Action: Mouse pressed left at (344, 438)
Screenshot: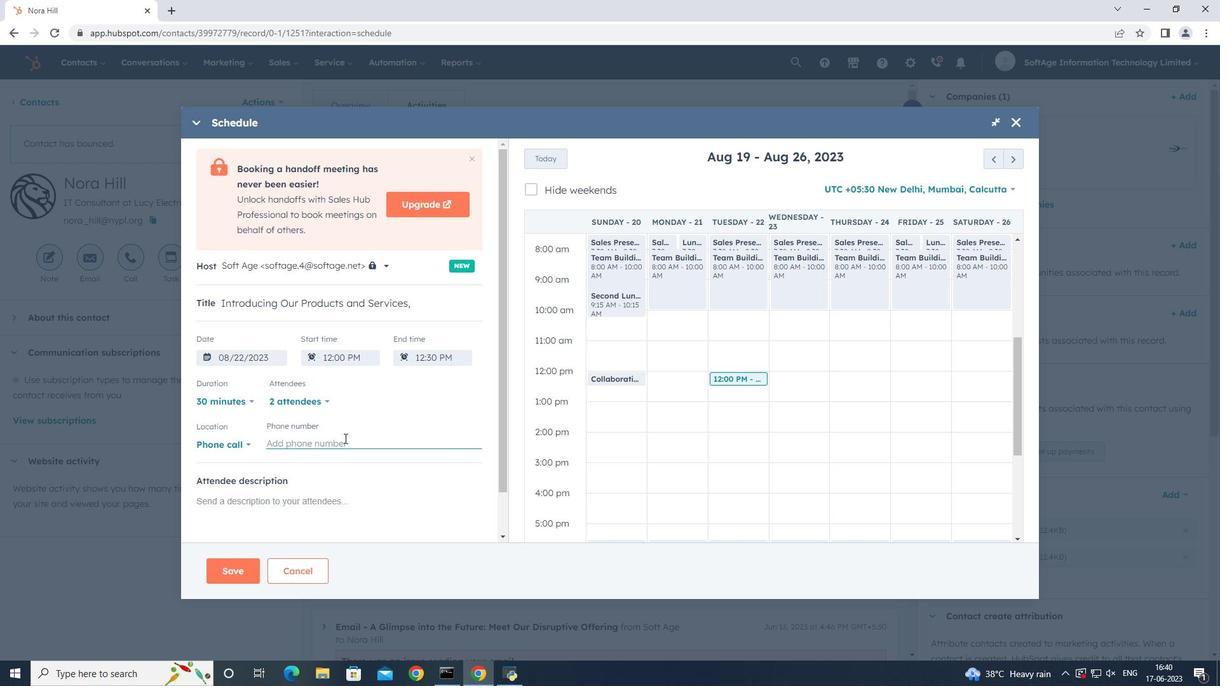
Action: Mouse moved to (344, 439)
Screenshot: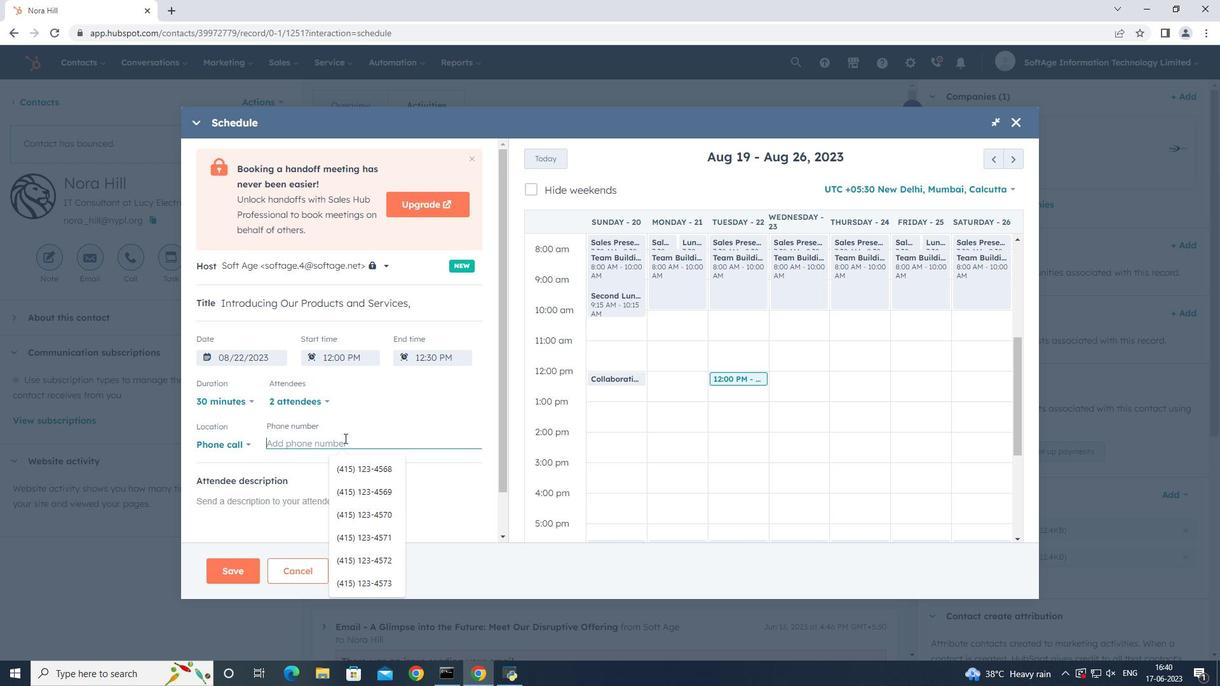 
Action: Key pressed <Key.shift_r>(415<Key.shift_r>)<Key.space>123-4590
Screenshot: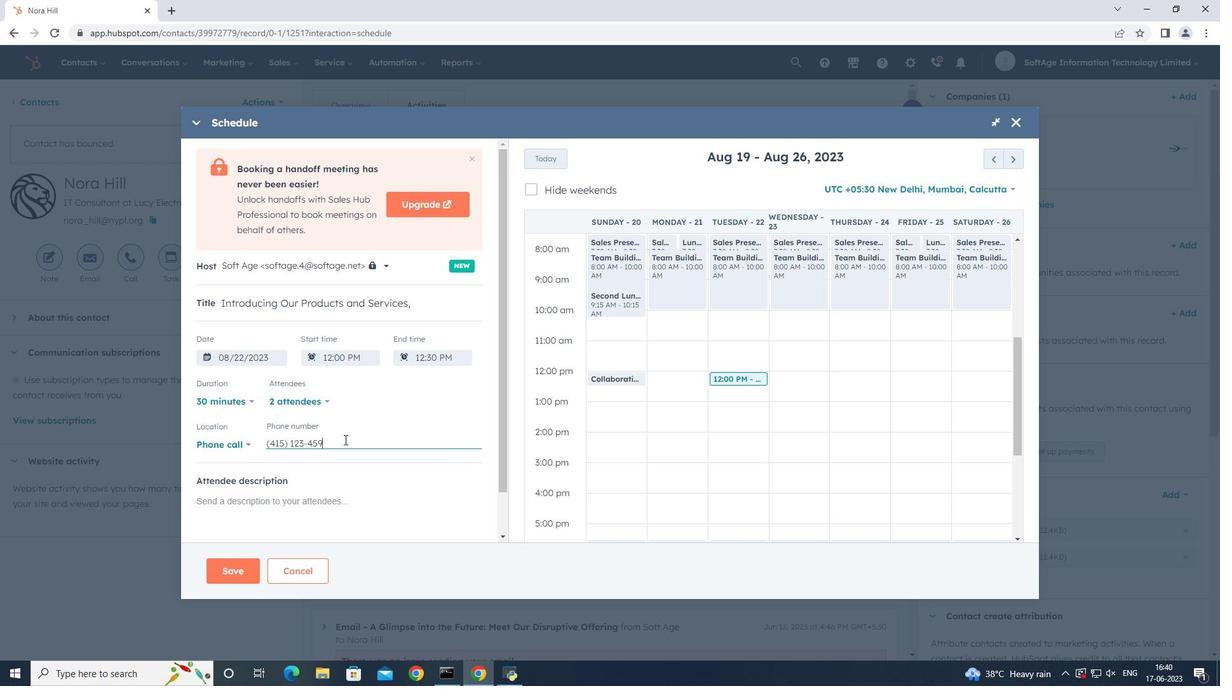 
Action: Mouse moved to (354, 498)
Screenshot: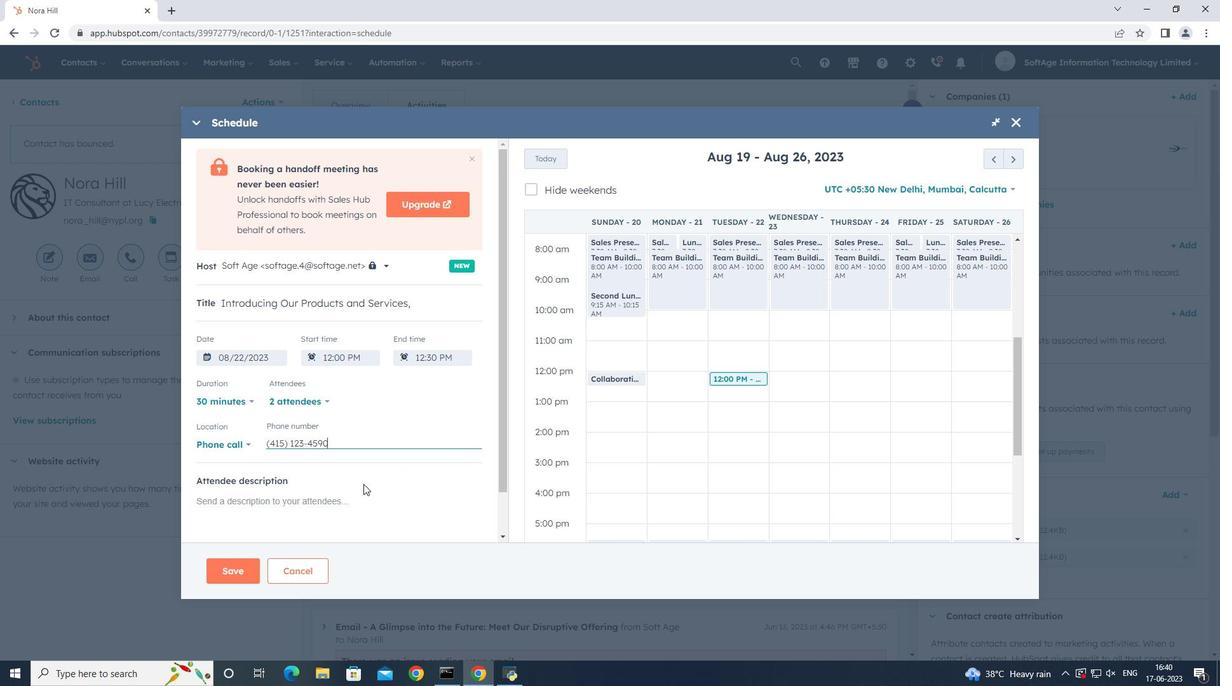 
Action: Mouse pressed left at (354, 498)
Screenshot: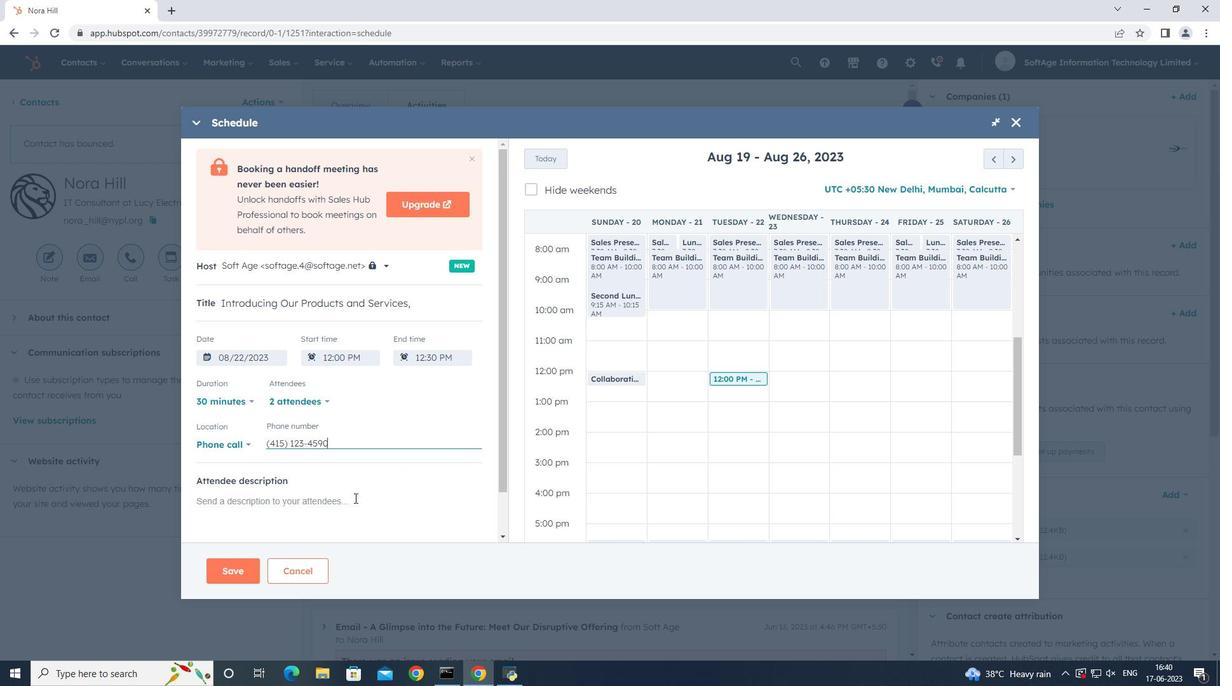 
Action: Mouse moved to (397, 478)
Screenshot: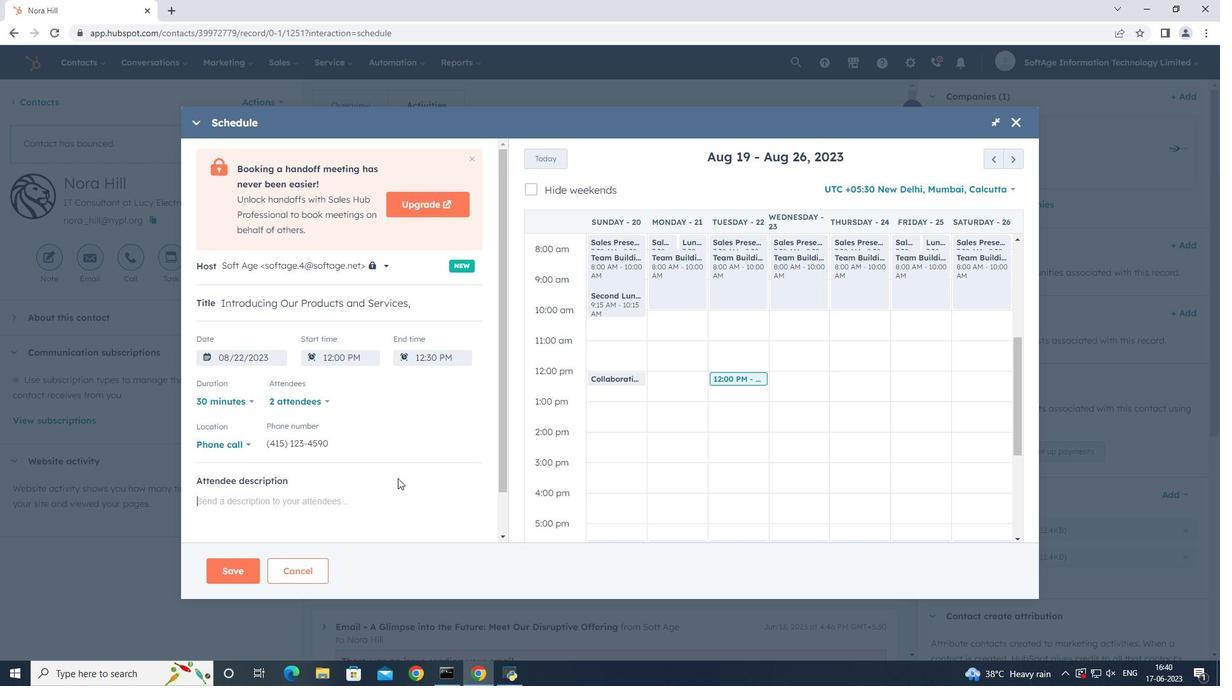 
Action: Key pressed <Key.shift>For<Key.space>further<Key.space>discussion<Key.space>on<Key.space>products,<Key.space>kindly<Key.space>join<Key.space>the<Key.space>meeting..
Screenshot: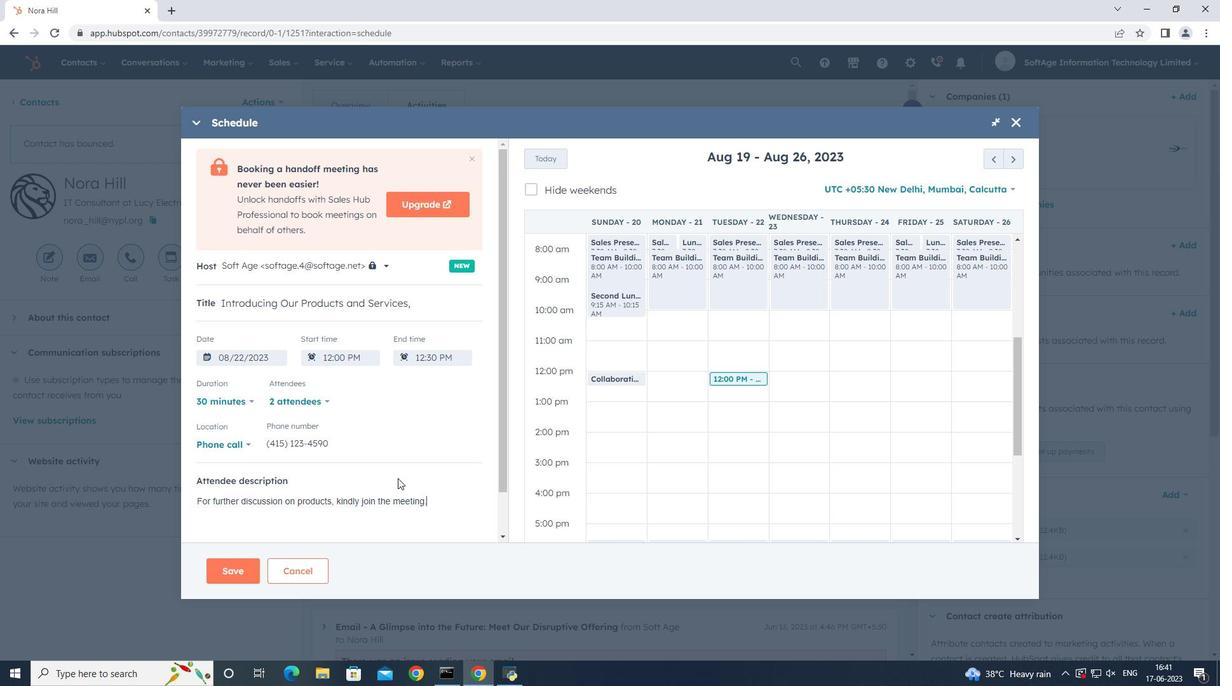 
Action: Mouse moved to (239, 569)
Screenshot: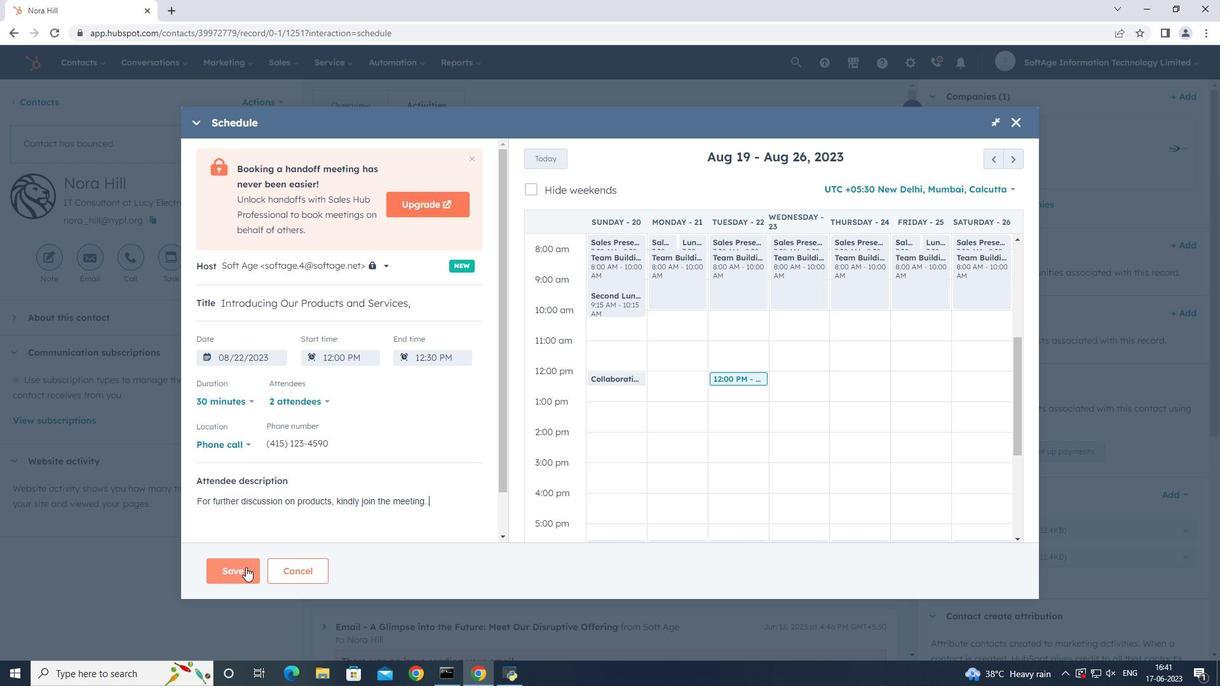 
Action: Mouse pressed left at (239, 569)
Screenshot: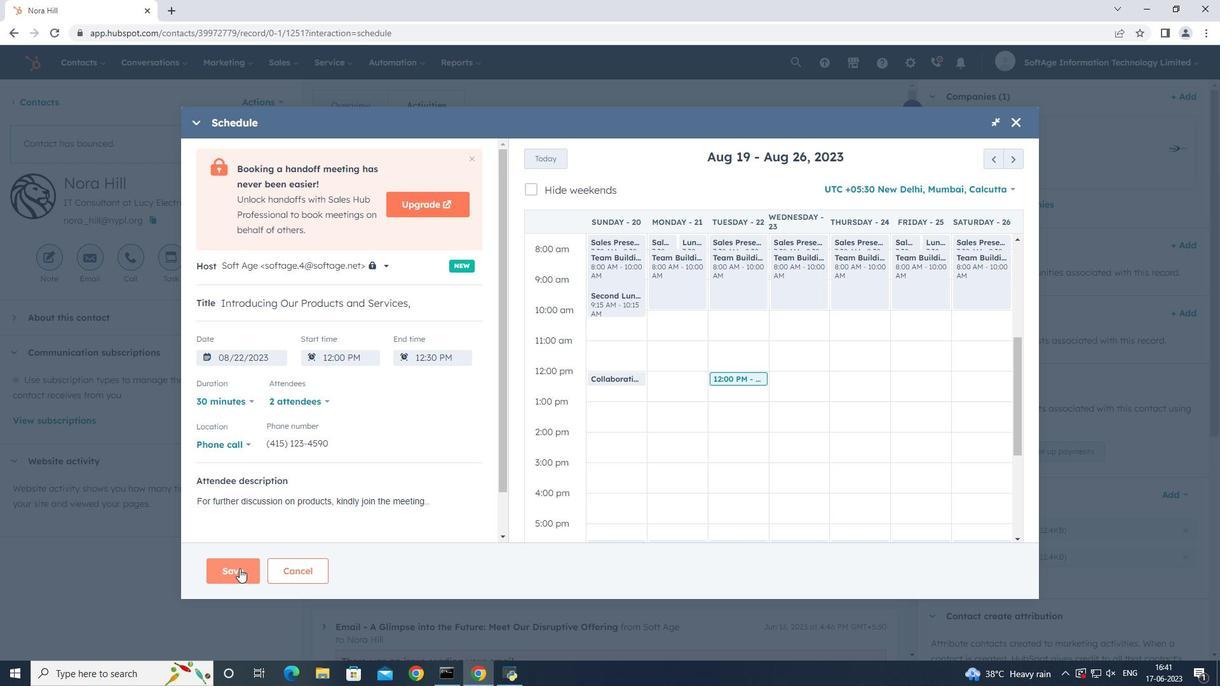 
Action: Mouse moved to (678, 202)
Screenshot: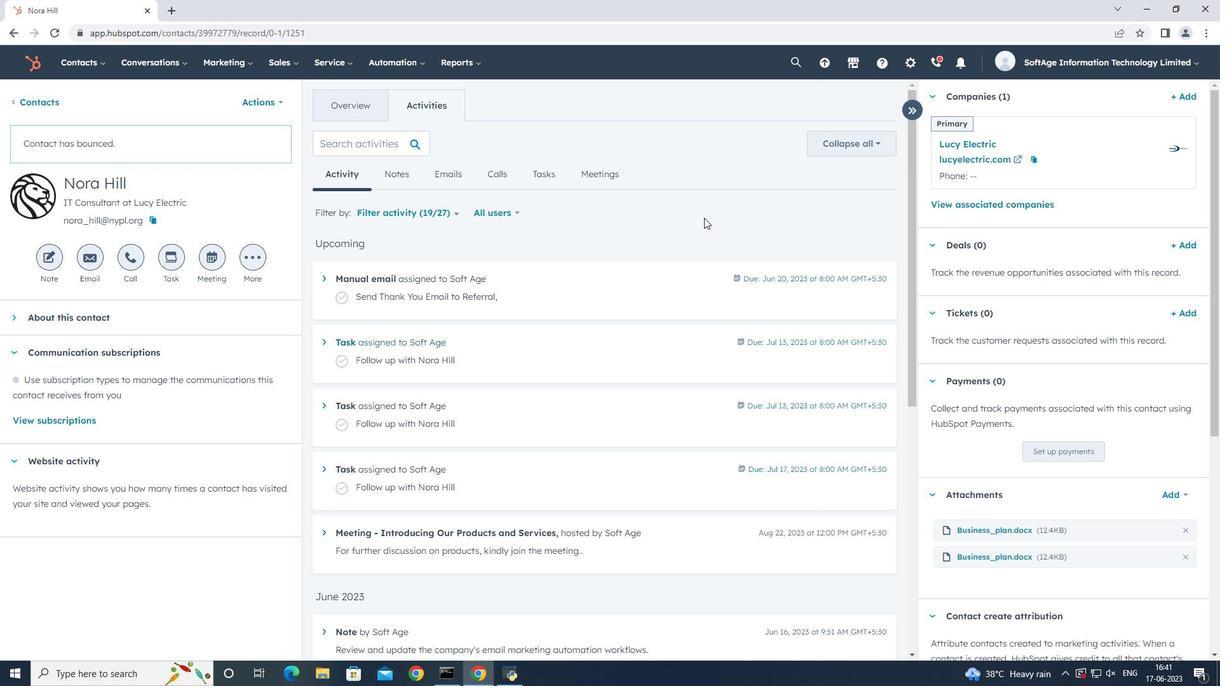 
